 Task: Search one way flight ticket for 3 adults, 3 children in premium economy from Grand Rapids: Gerald R. Ford International Airport to Jackson: Jackson Hole Airport on 5-2-2023. Number of bags: 9 checked bags. Price is upto 99000. Outbound departure time preference is 6:30.
Action: Mouse moved to (178, 164)
Screenshot: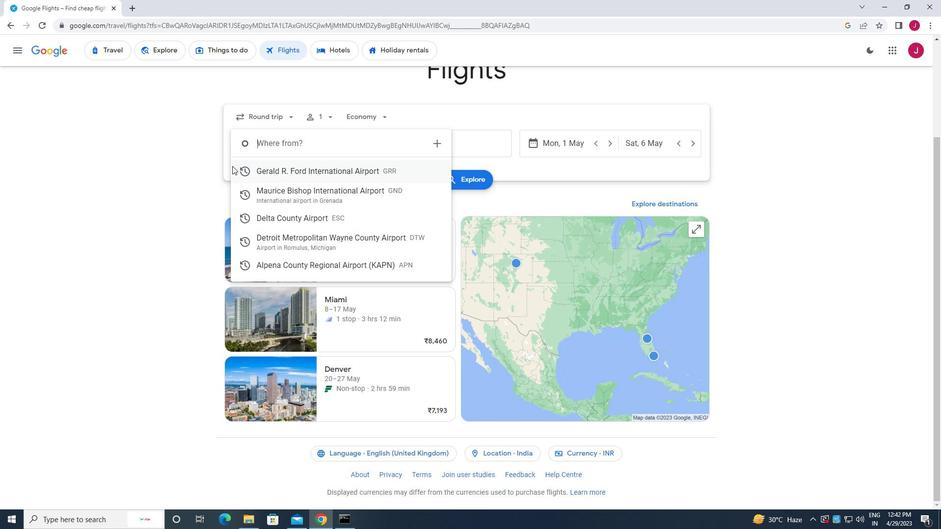 
Action: Mouse pressed left at (178, 164)
Screenshot: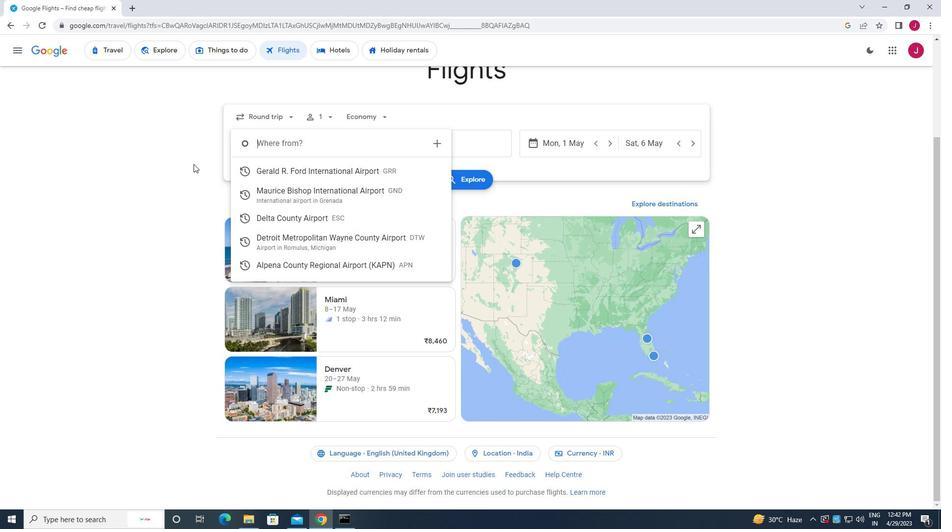 
Action: Mouse moved to (272, 114)
Screenshot: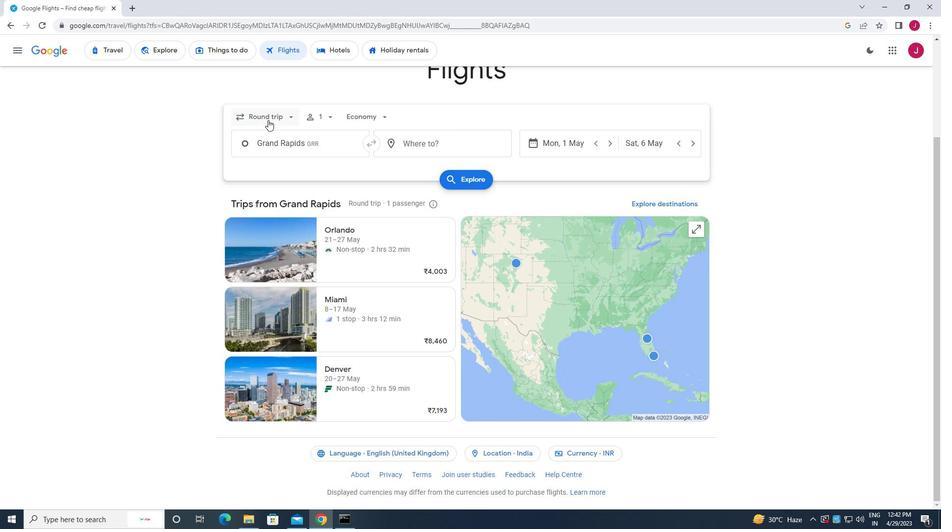 
Action: Mouse pressed left at (272, 114)
Screenshot: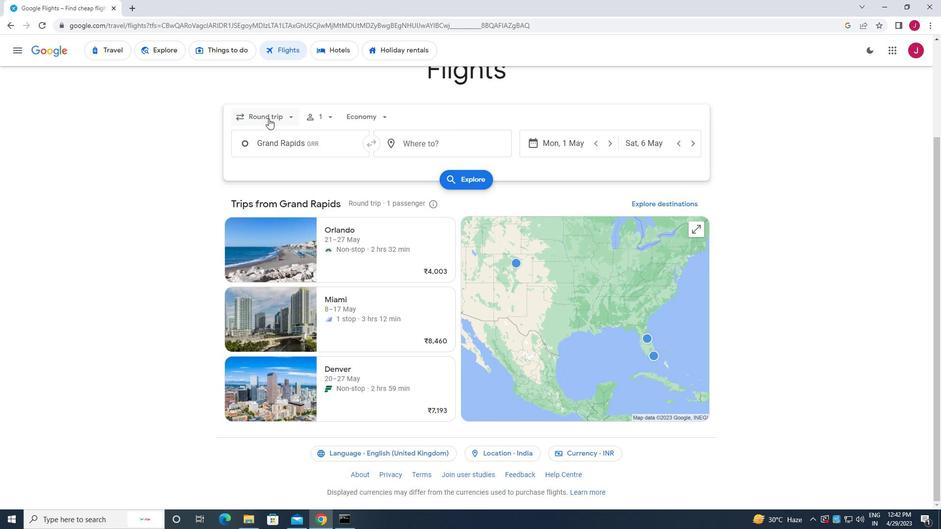 
Action: Mouse moved to (289, 160)
Screenshot: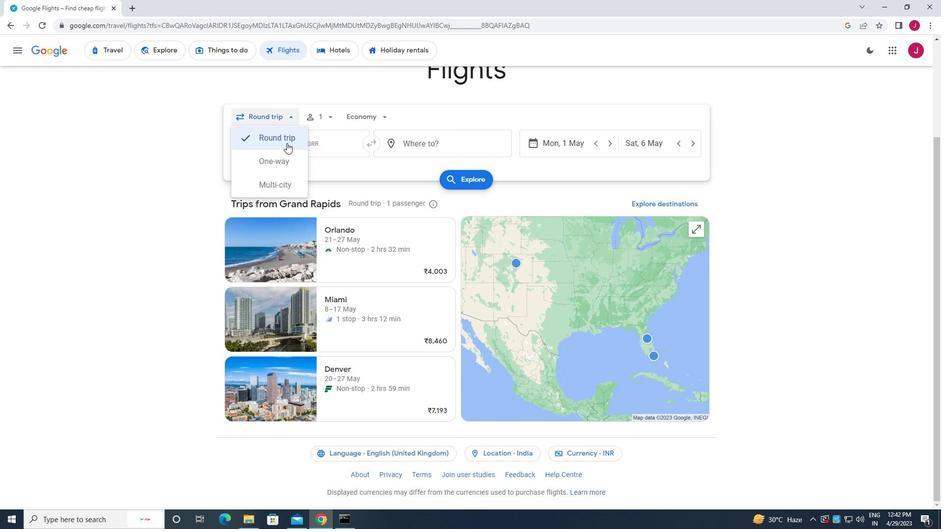 
Action: Mouse pressed left at (289, 160)
Screenshot: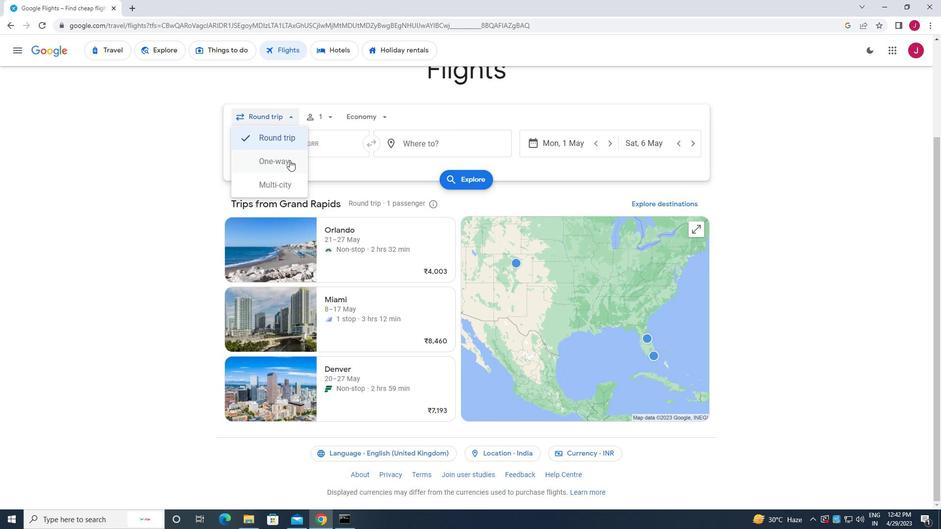 
Action: Mouse moved to (322, 115)
Screenshot: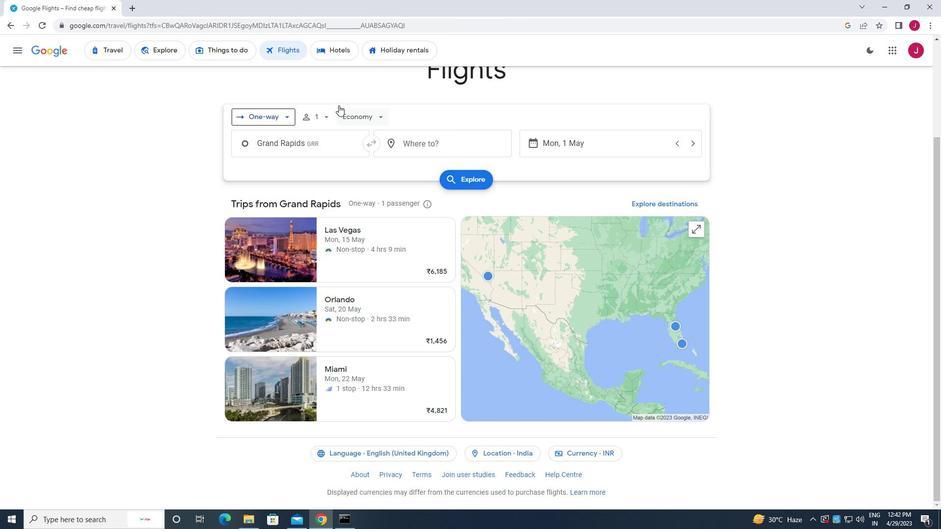 
Action: Mouse pressed left at (322, 115)
Screenshot: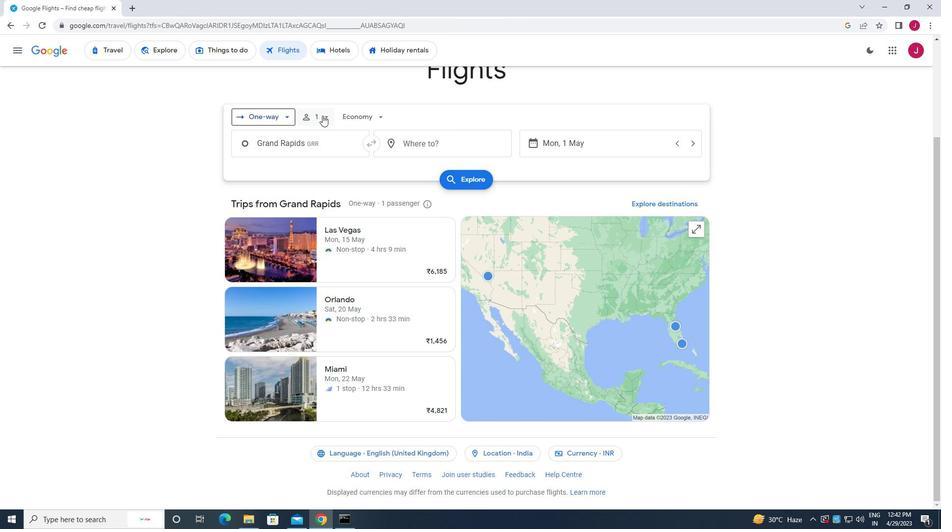 
Action: Mouse moved to (403, 140)
Screenshot: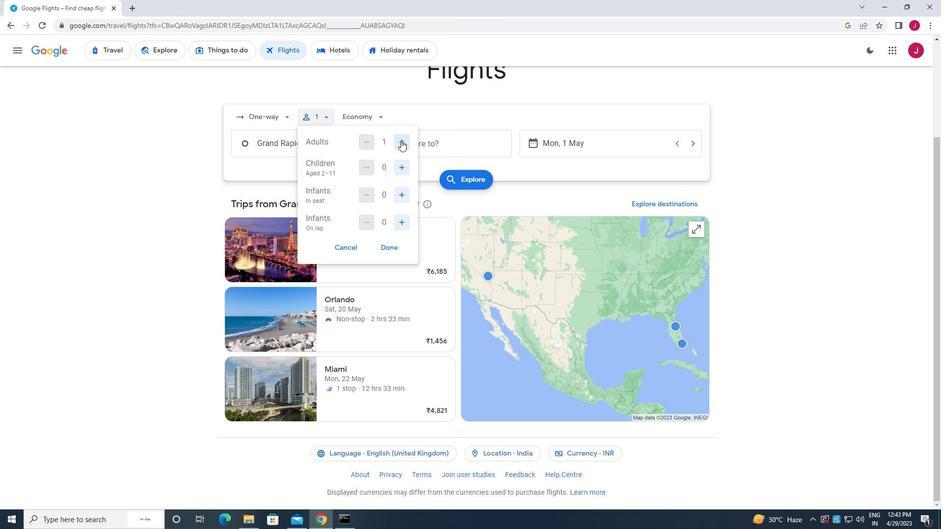
Action: Mouse pressed left at (403, 140)
Screenshot: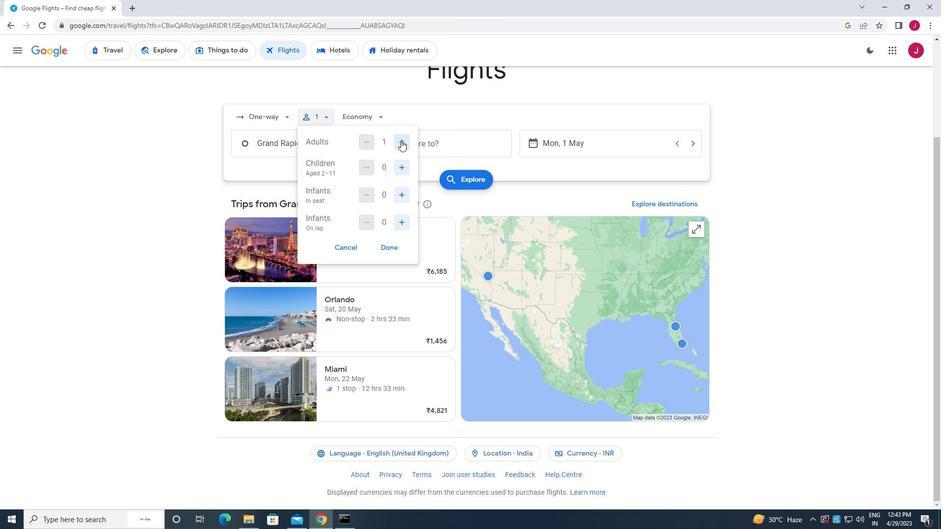 
Action: Mouse moved to (403, 140)
Screenshot: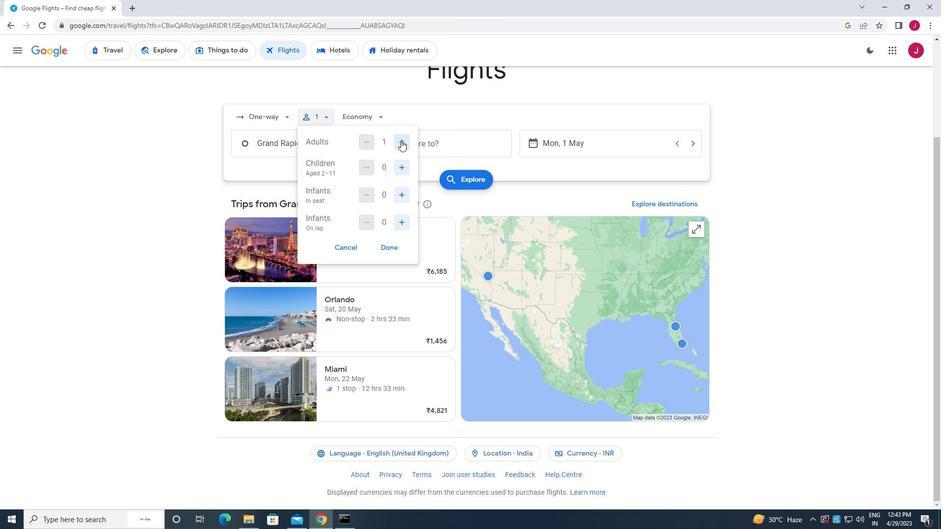 
Action: Mouse pressed left at (403, 140)
Screenshot: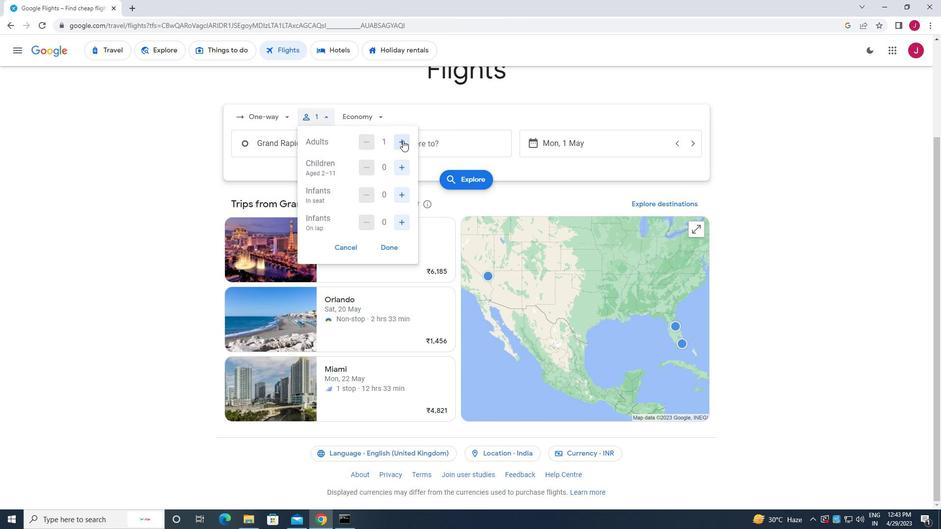 
Action: Mouse moved to (404, 169)
Screenshot: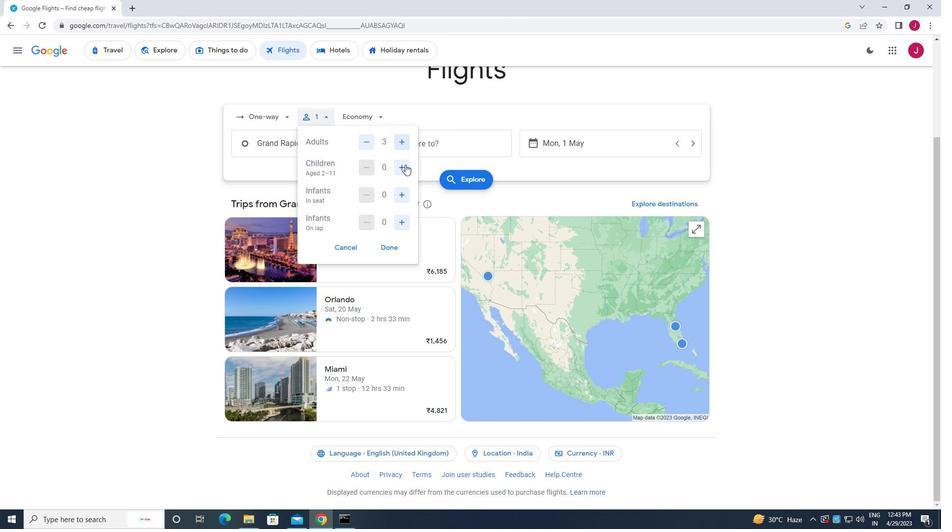 
Action: Mouse pressed left at (404, 169)
Screenshot: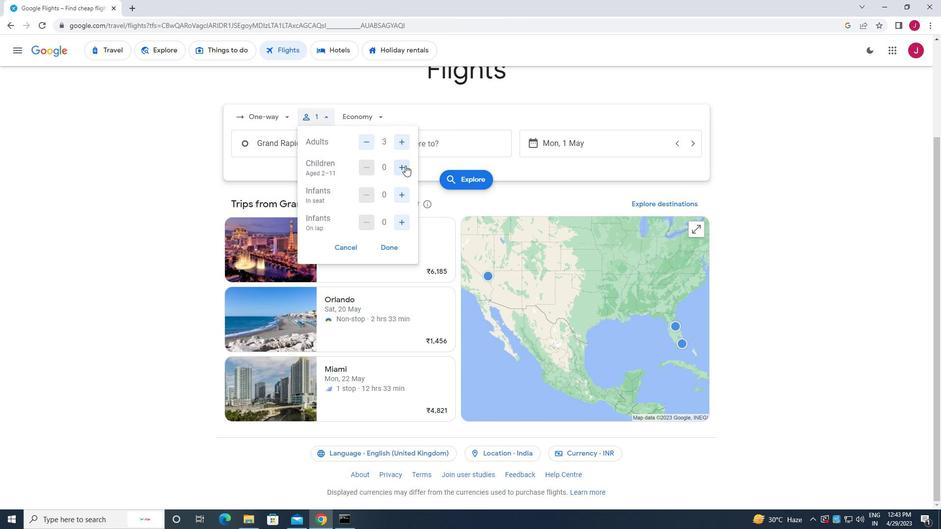 
Action: Mouse pressed left at (404, 169)
Screenshot: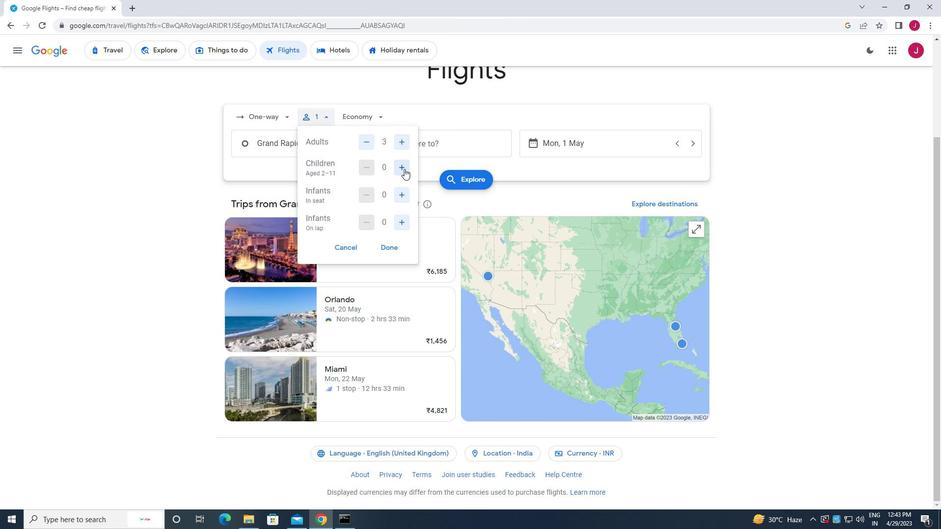 
Action: Mouse pressed left at (404, 169)
Screenshot: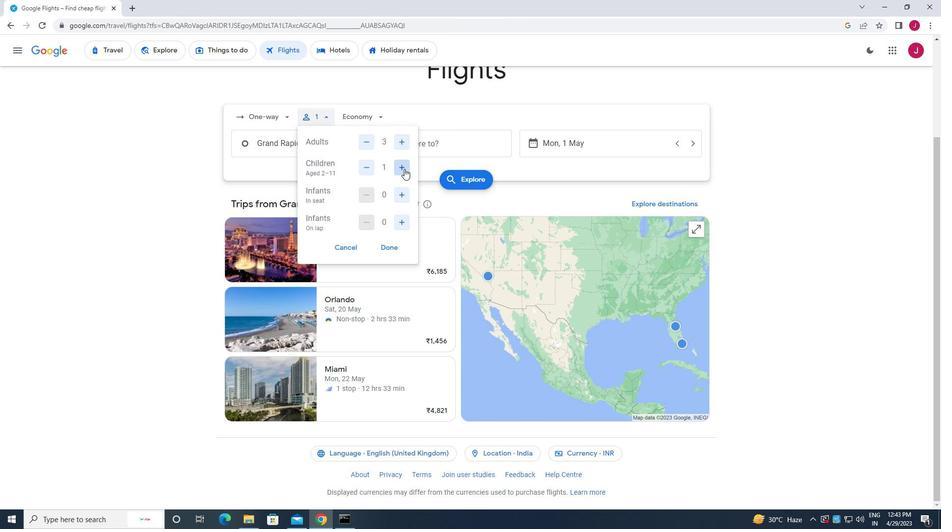 
Action: Mouse moved to (391, 247)
Screenshot: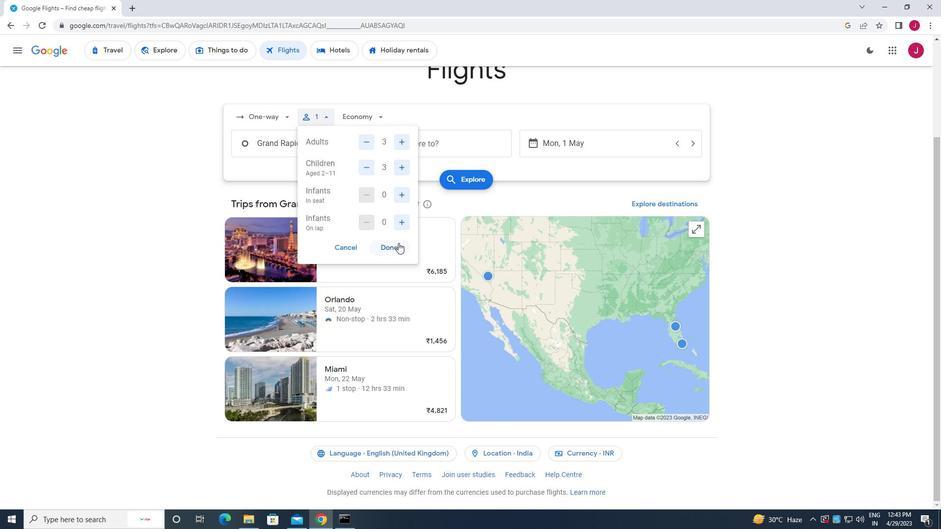
Action: Mouse pressed left at (391, 247)
Screenshot: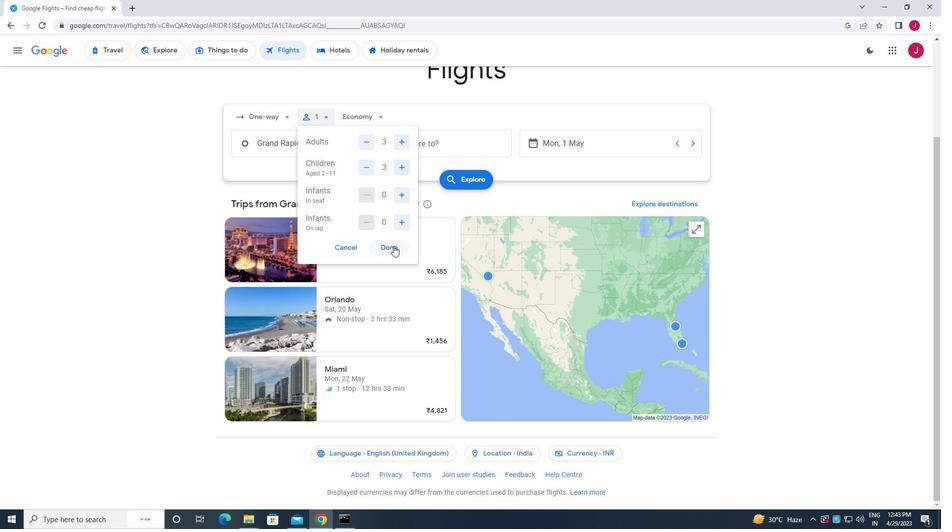 
Action: Mouse moved to (376, 117)
Screenshot: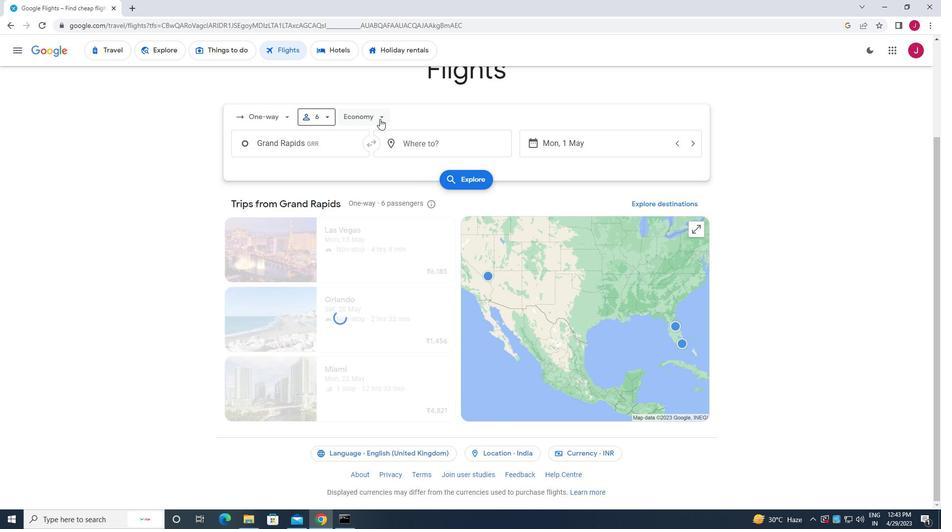 
Action: Mouse pressed left at (376, 117)
Screenshot: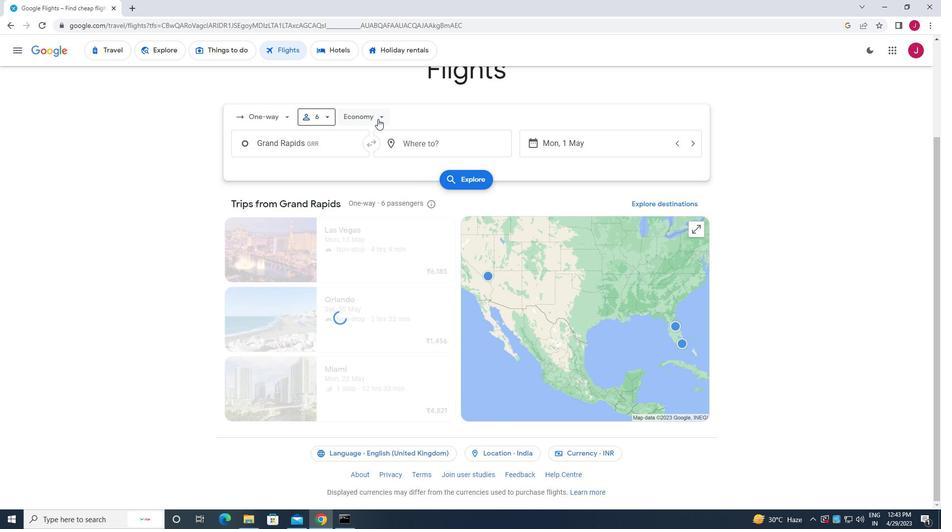 
Action: Mouse moved to (383, 161)
Screenshot: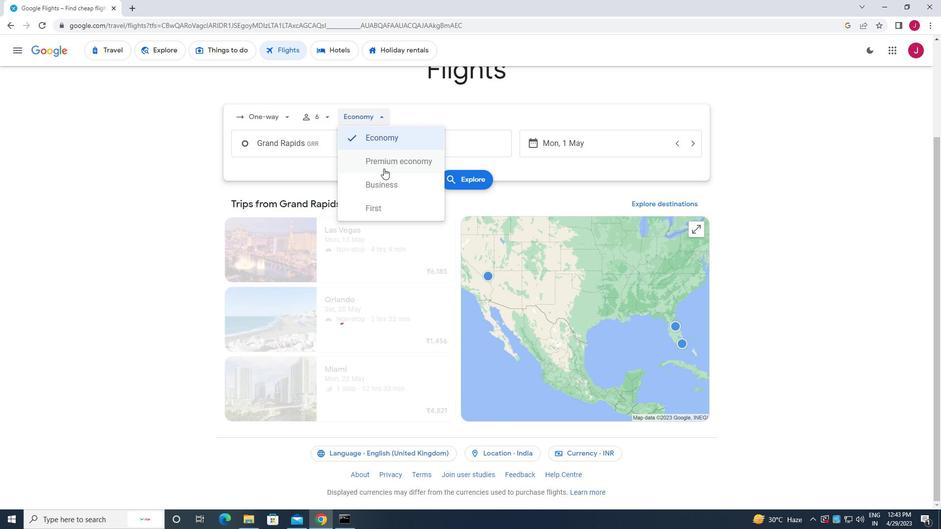 
Action: Mouse pressed left at (383, 161)
Screenshot: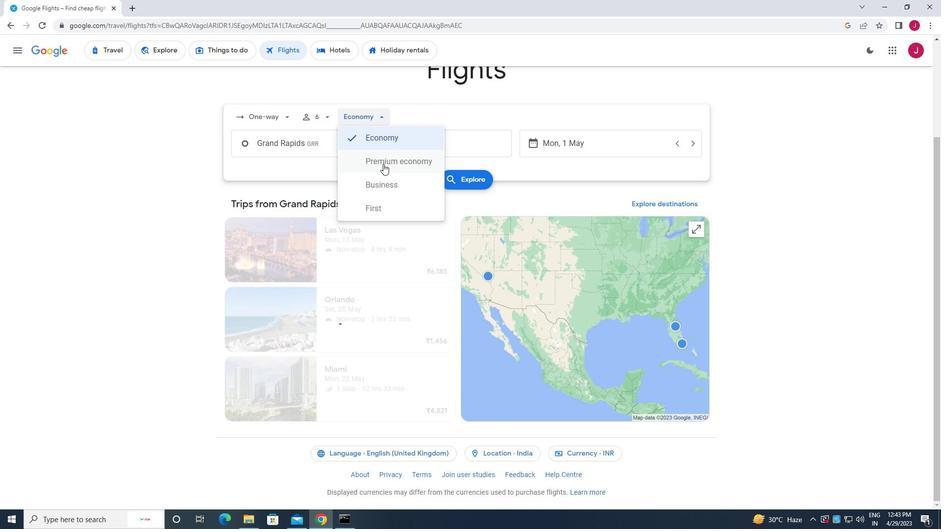 
Action: Mouse moved to (327, 148)
Screenshot: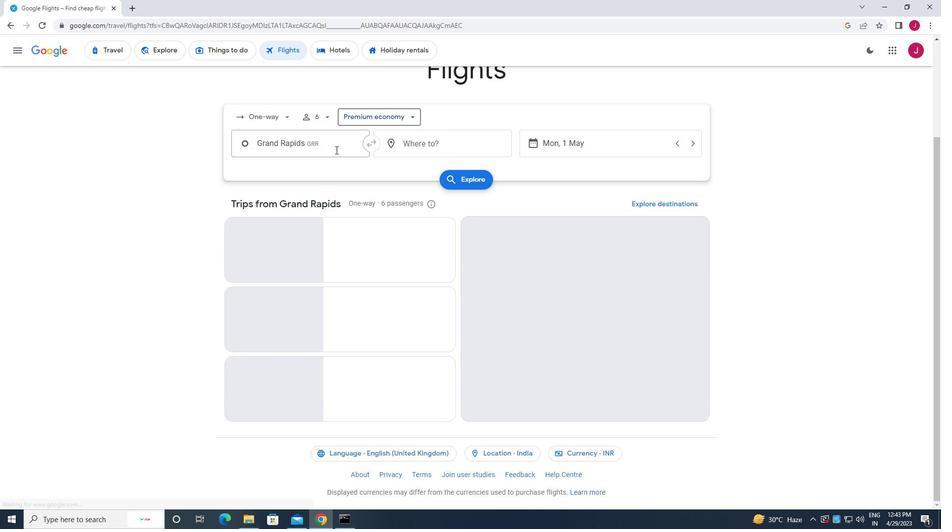 
Action: Mouse pressed left at (327, 148)
Screenshot: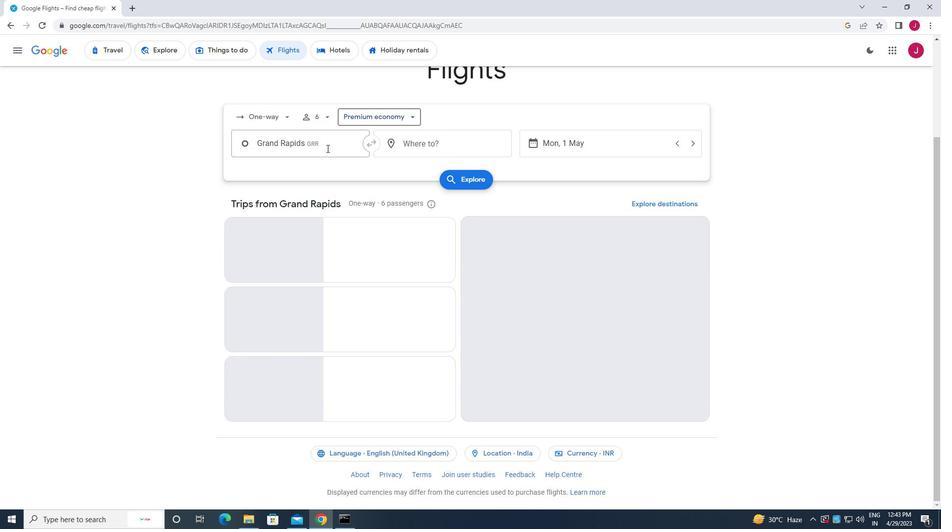 
Action: Key pressed grand<Key.space>ra
Screenshot: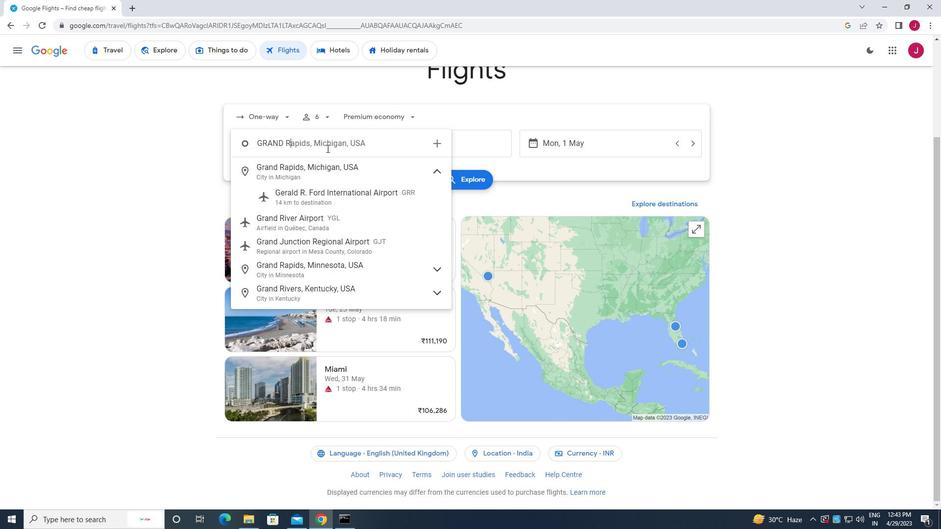 
Action: Mouse moved to (348, 194)
Screenshot: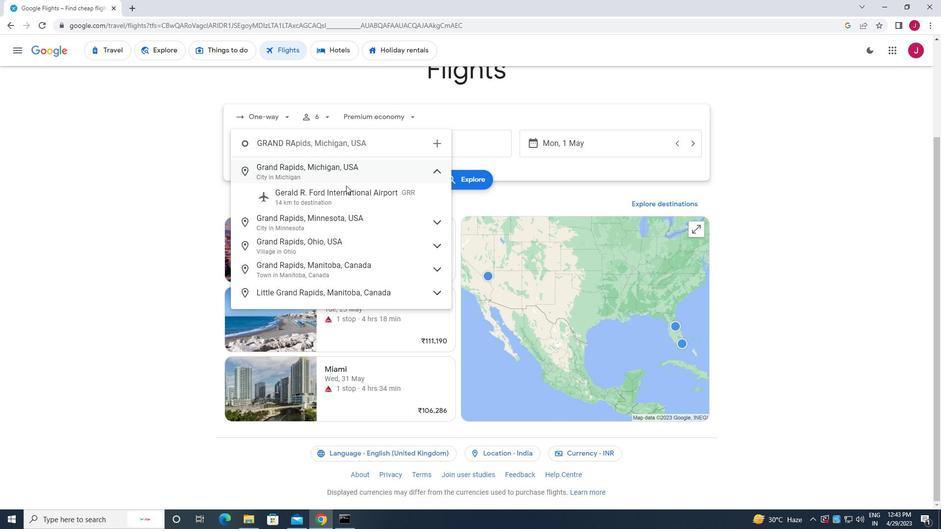 
Action: Mouse pressed left at (348, 194)
Screenshot: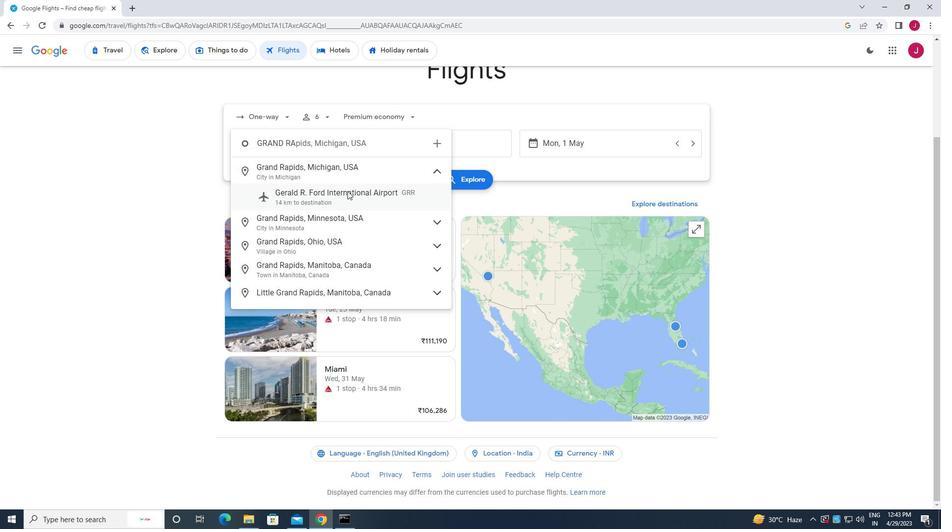 
Action: Mouse moved to (428, 144)
Screenshot: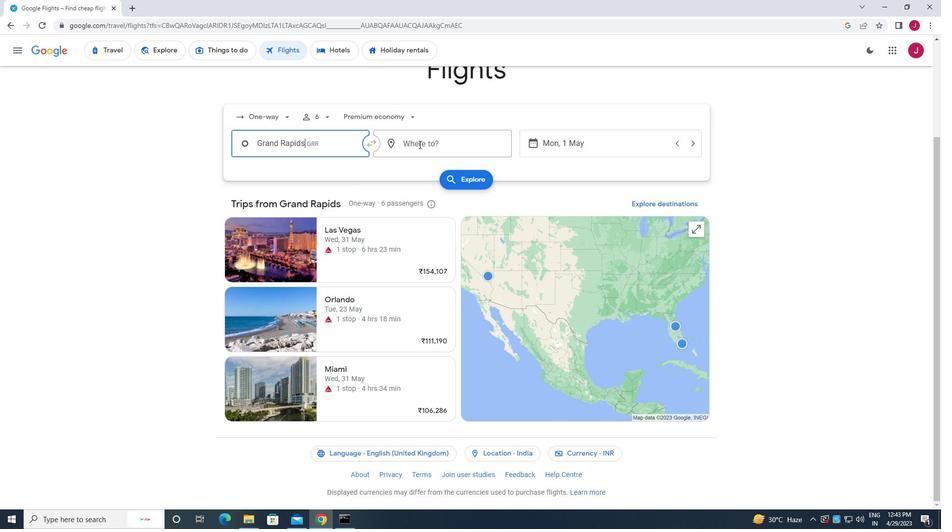 
Action: Mouse pressed left at (428, 144)
Screenshot: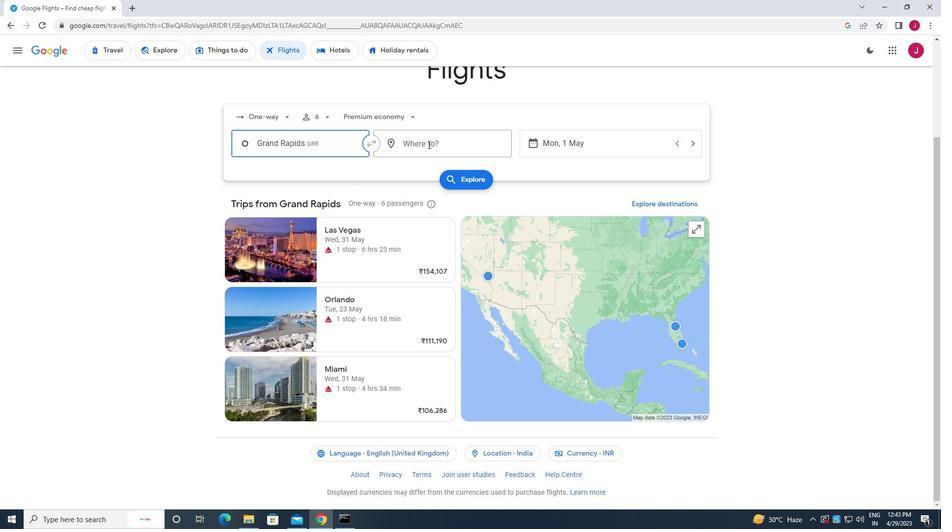 
Action: Key pressed jackson<Key.space>h
Screenshot: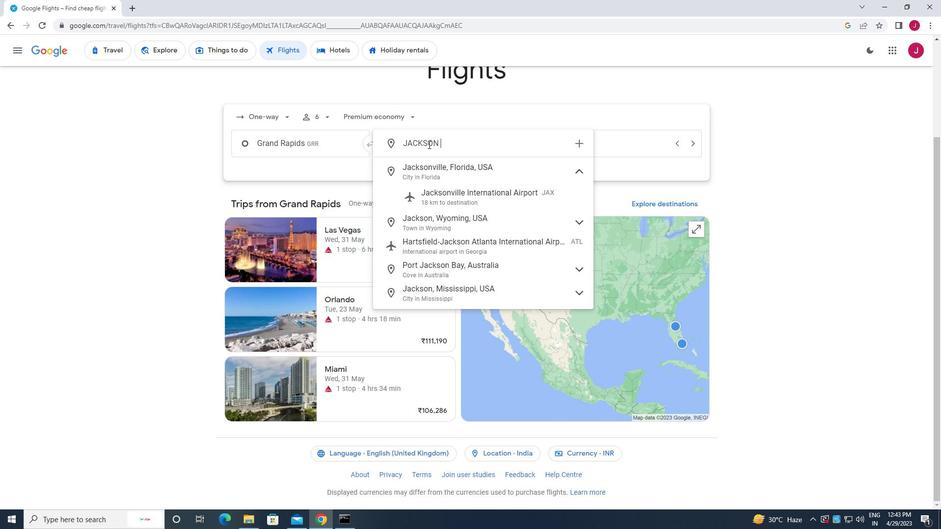 
Action: Mouse moved to (439, 191)
Screenshot: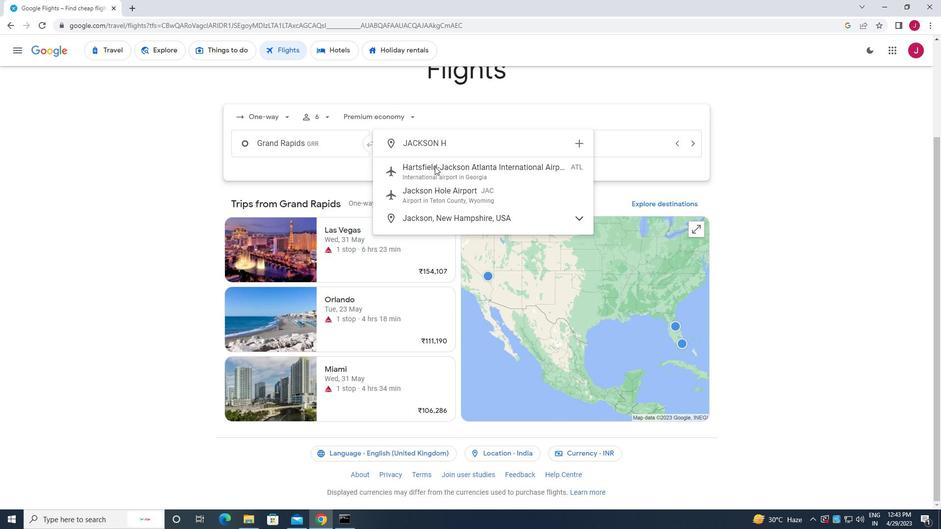 
Action: Mouse pressed left at (439, 191)
Screenshot: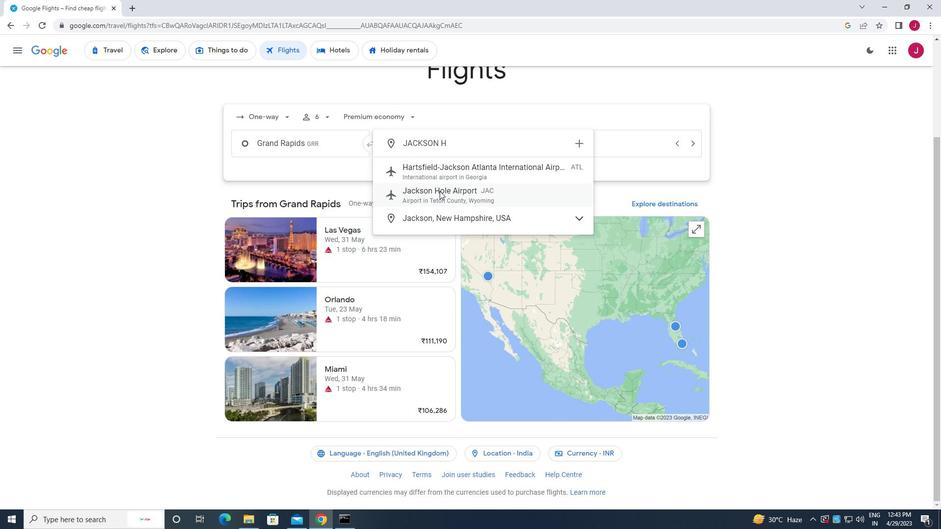 
Action: Mouse moved to (580, 145)
Screenshot: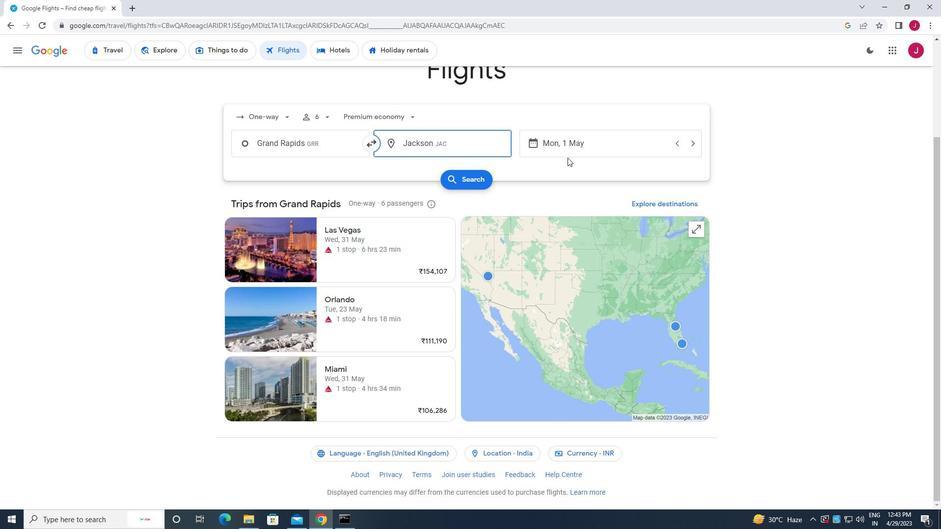 
Action: Mouse pressed left at (580, 145)
Screenshot: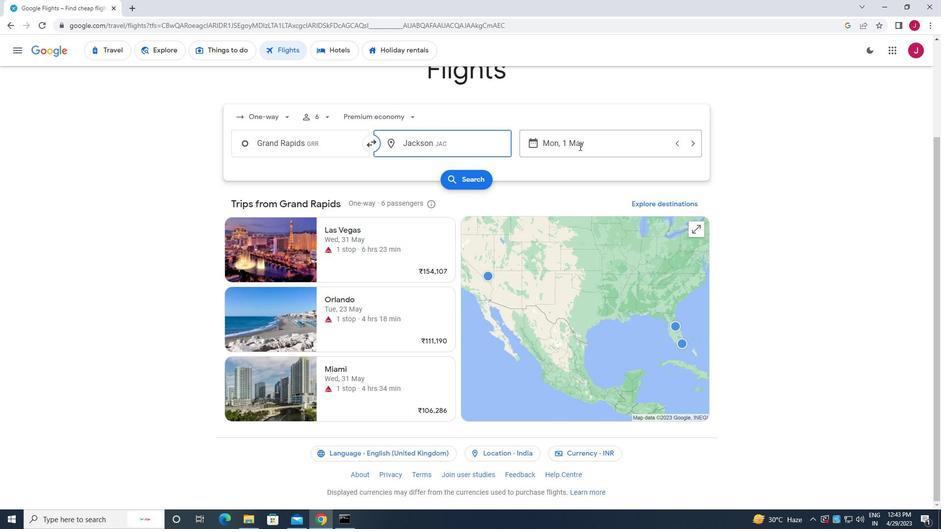 
Action: Mouse moved to (592, 221)
Screenshot: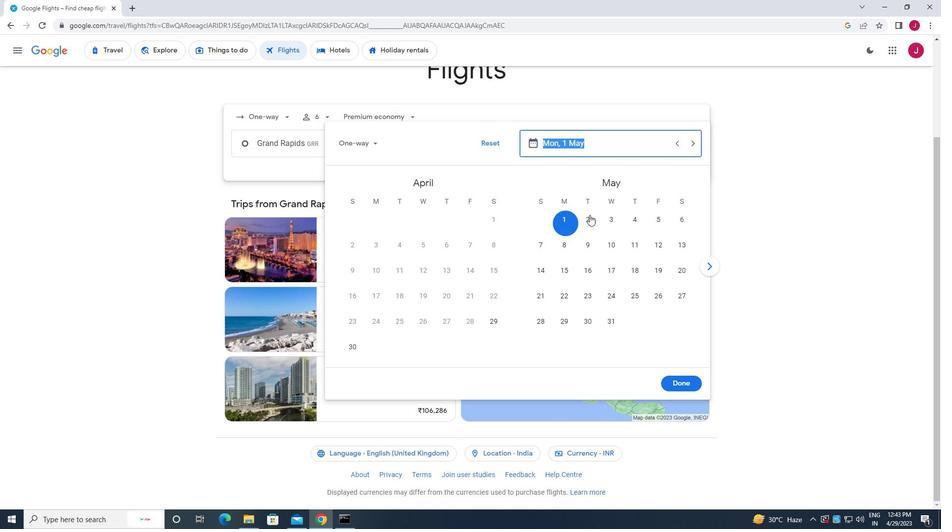 
Action: Mouse pressed left at (592, 221)
Screenshot: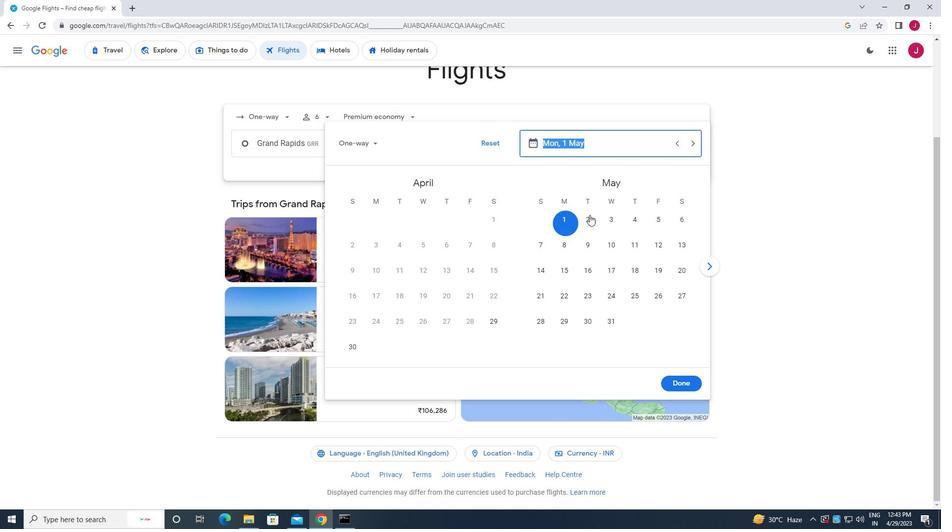 
Action: Mouse moved to (673, 381)
Screenshot: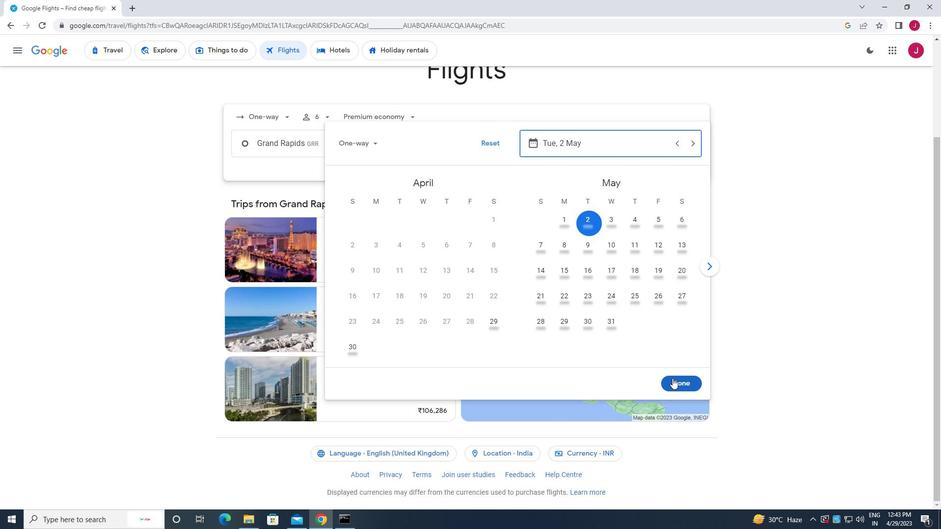 
Action: Mouse pressed left at (673, 381)
Screenshot: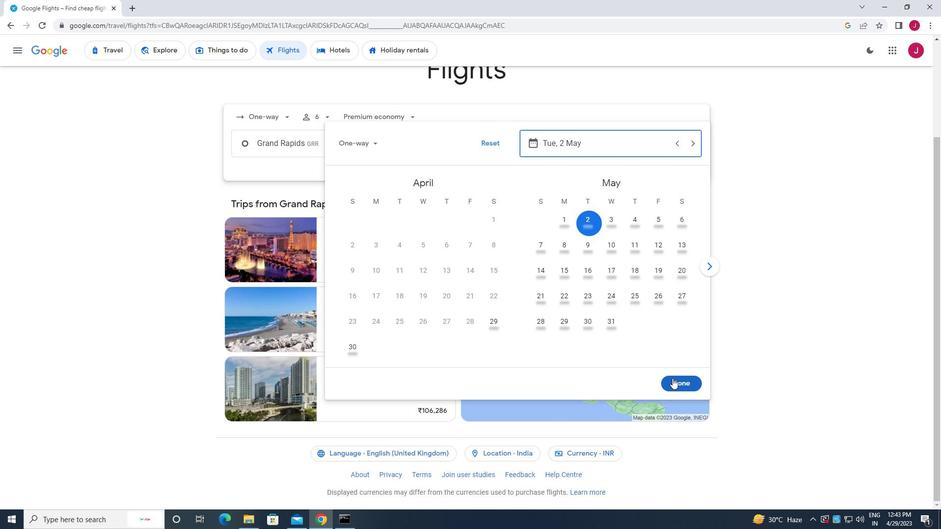 
Action: Mouse moved to (470, 179)
Screenshot: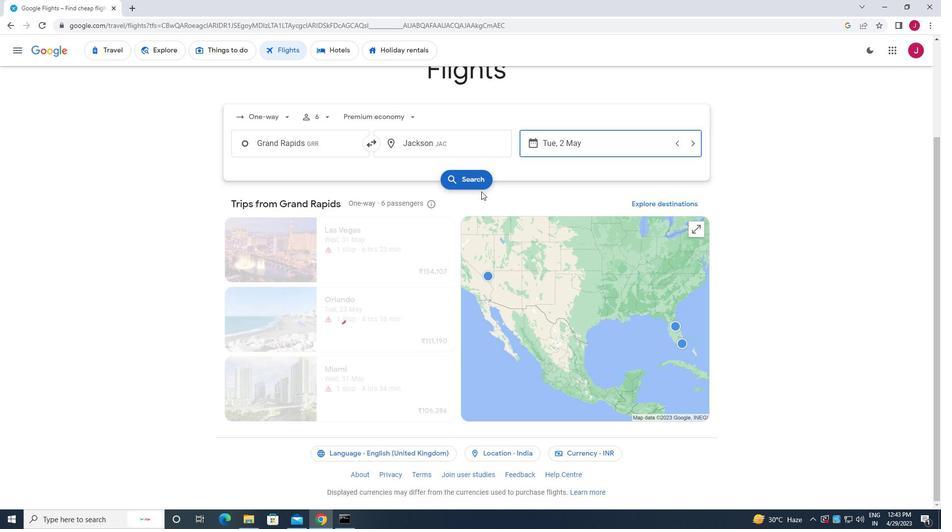 
Action: Mouse pressed left at (470, 179)
Screenshot: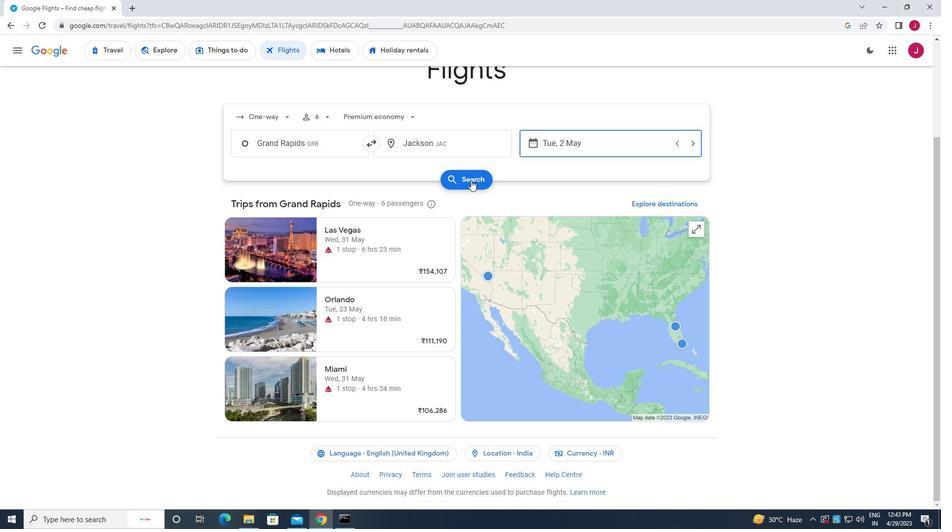 
Action: Mouse moved to (247, 137)
Screenshot: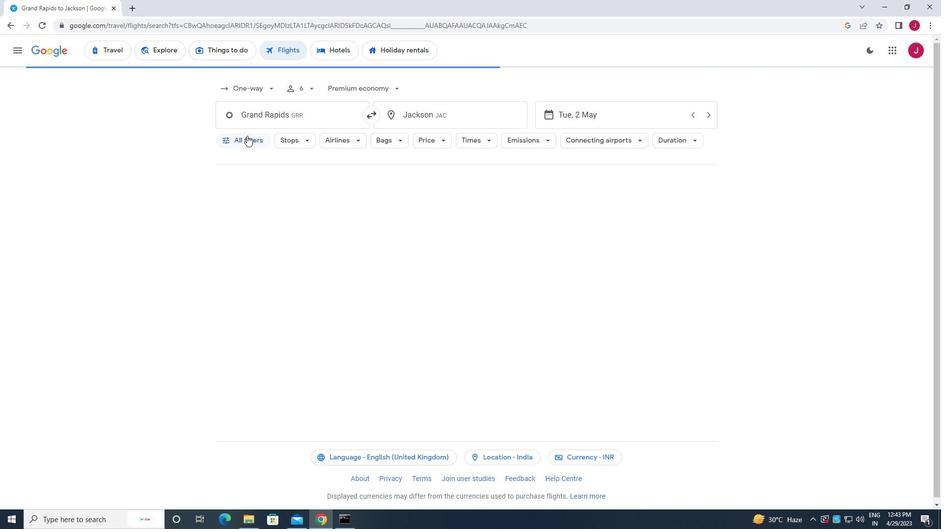 
Action: Mouse pressed left at (247, 137)
Screenshot: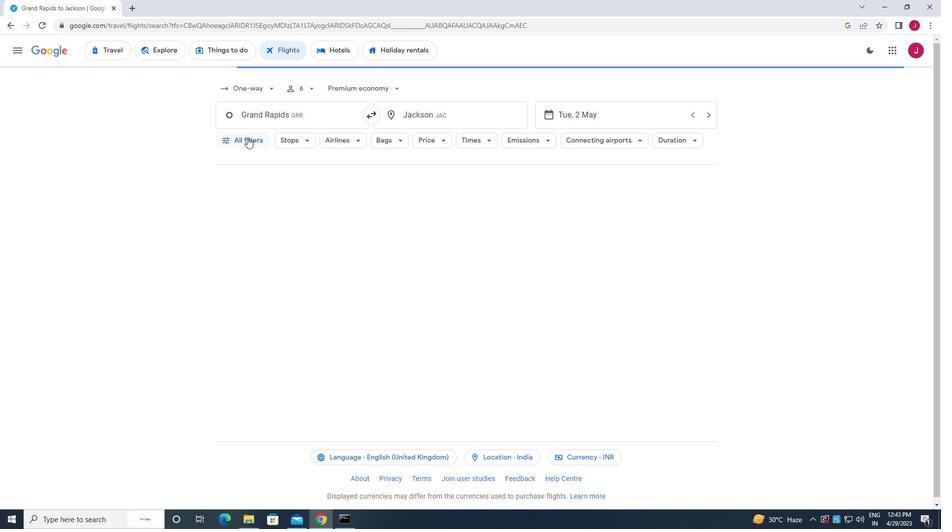 
Action: Mouse moved to (300, 231)
Screenshot: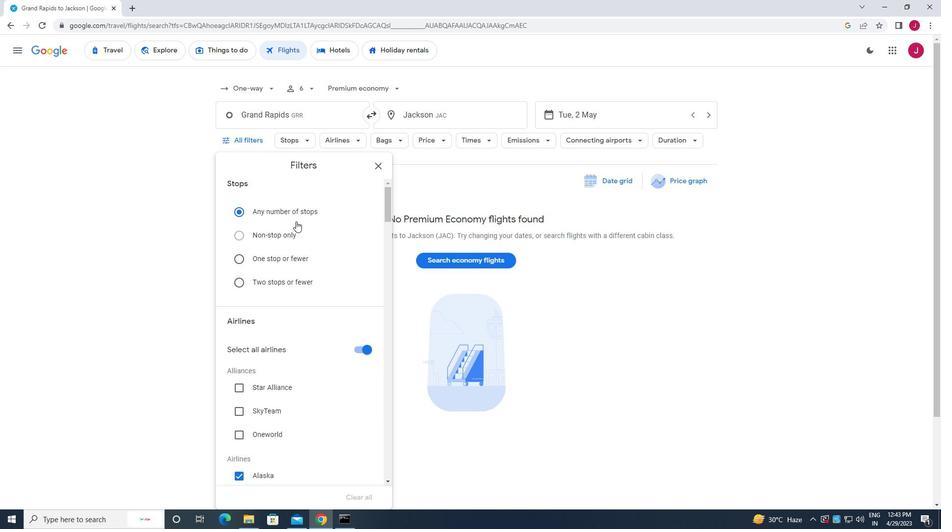 
Action: Mouse scrolled (300, 231) with delta (0, 0)
Screenshot: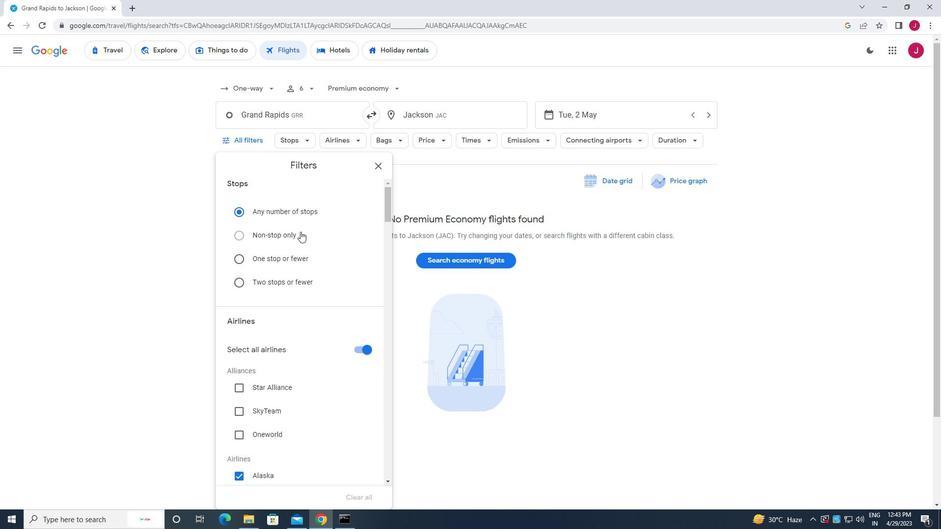 
Action: Mouse moved to (300, 231)
Screenshot: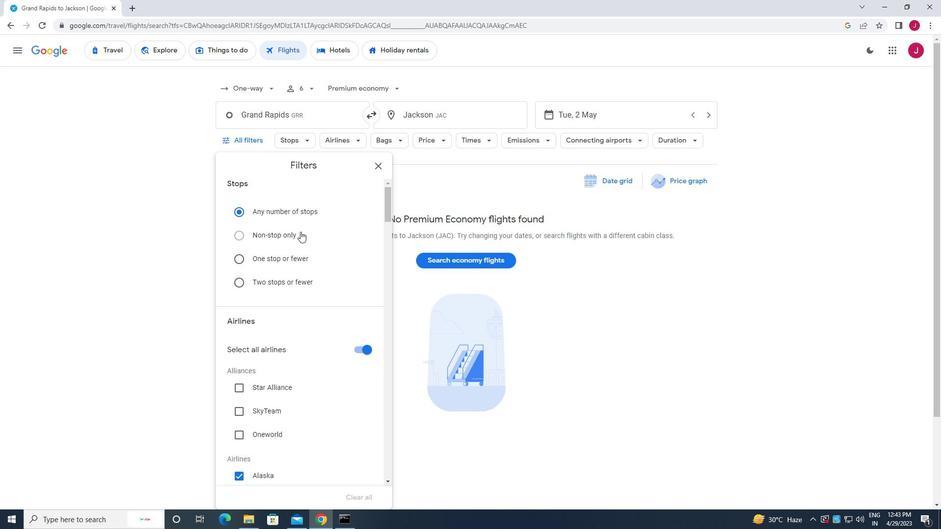 
Action: Mouse scrolled (300, 231) with delta (0, 0)
Screenshot: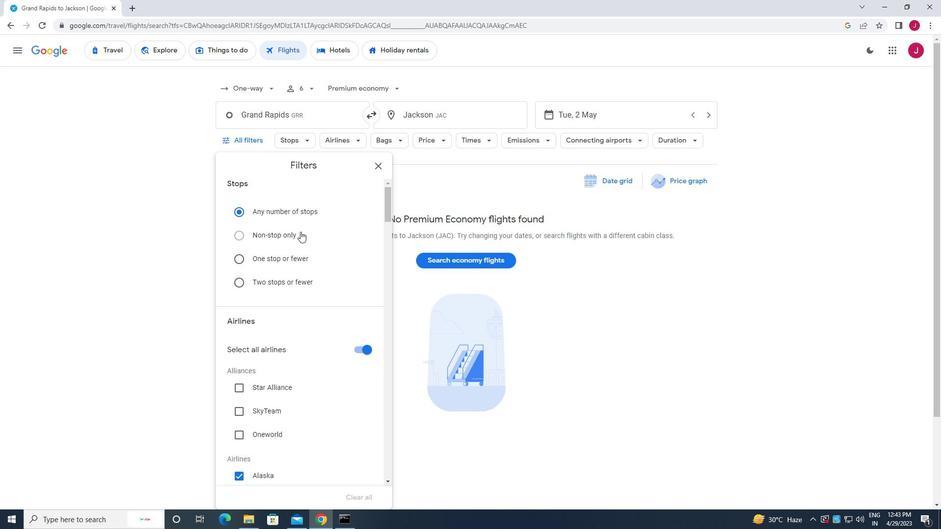 
Action: Mouse moved to (296, 237)
Screenshot: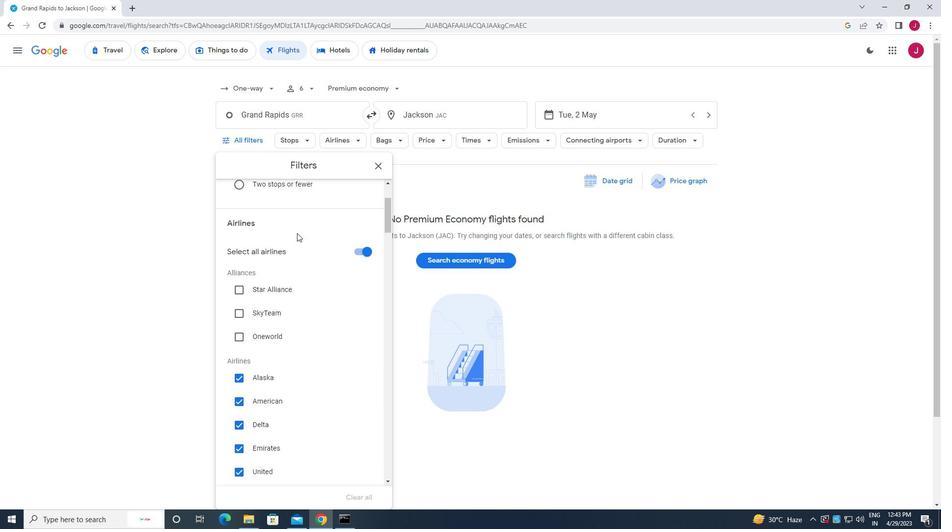 
Action: Mouse scrolled (296, 237) with delta (0, 0)
Screenshot: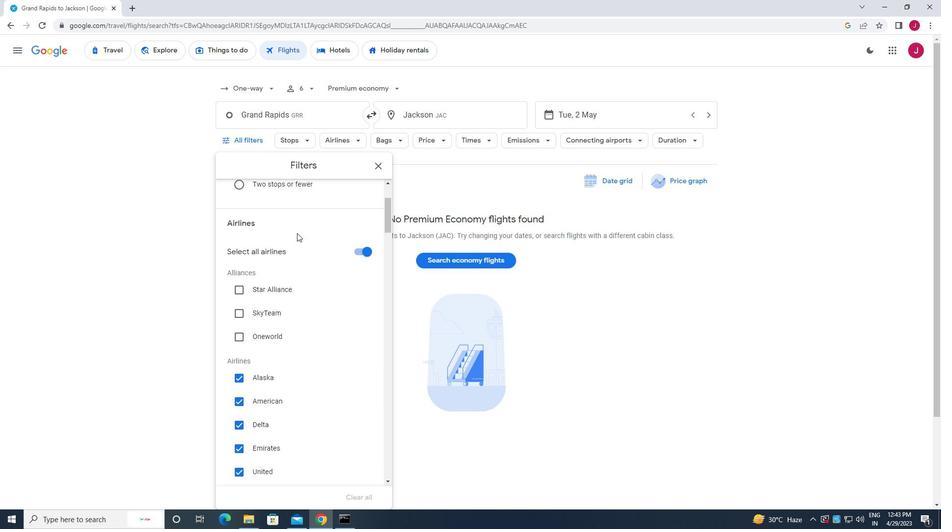 
Action: Mouse moved to (361, 200)
Screenshot: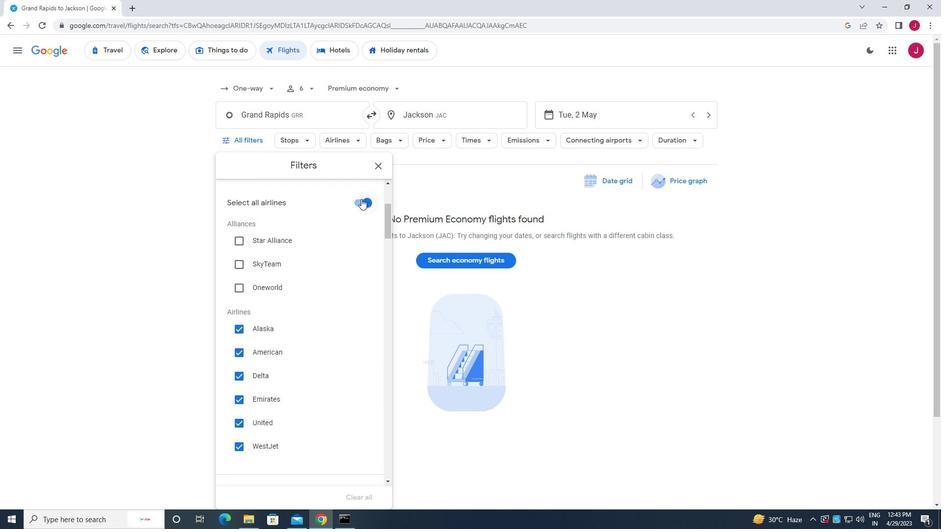 
Action: Mouse pressed left at (361, 200)
Screenshot: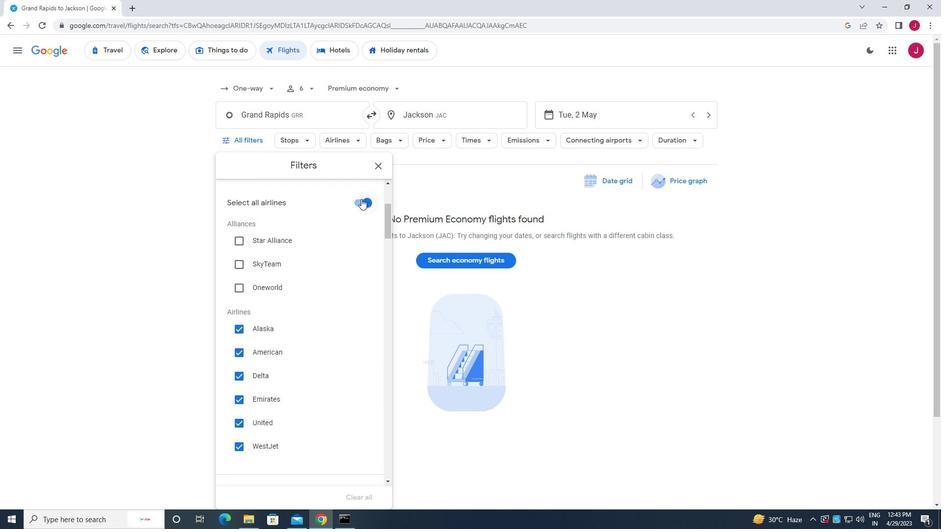 
Action: Mouse moved to (309, 227)
Screenshot: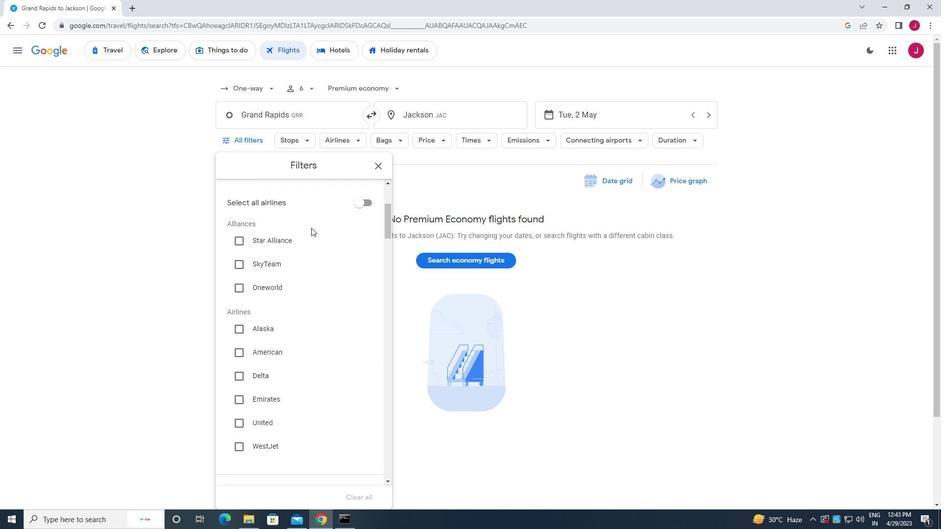 
Action: Mouse scrolled (309, 227) with delta (0, 0)
Screenshot: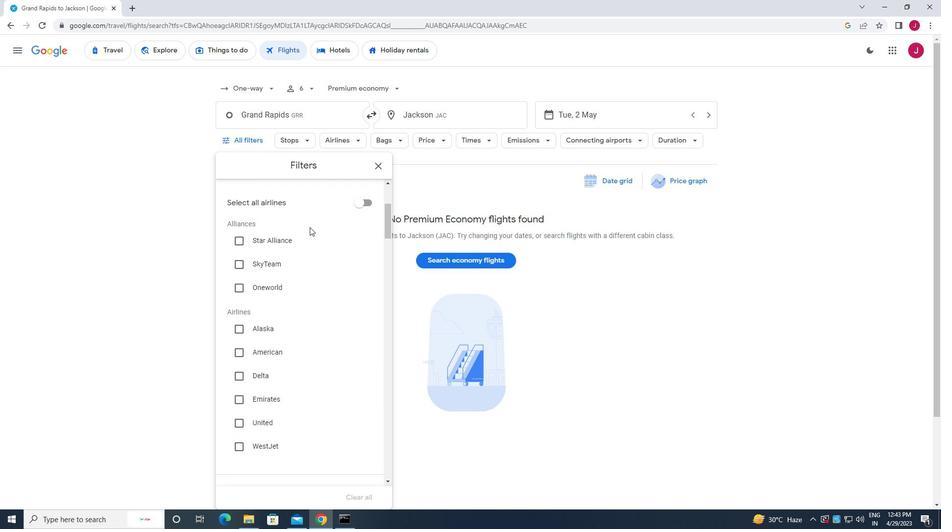 
Action: Mouse scrolled (309, 227) with delta (0, 0)
Screenshot: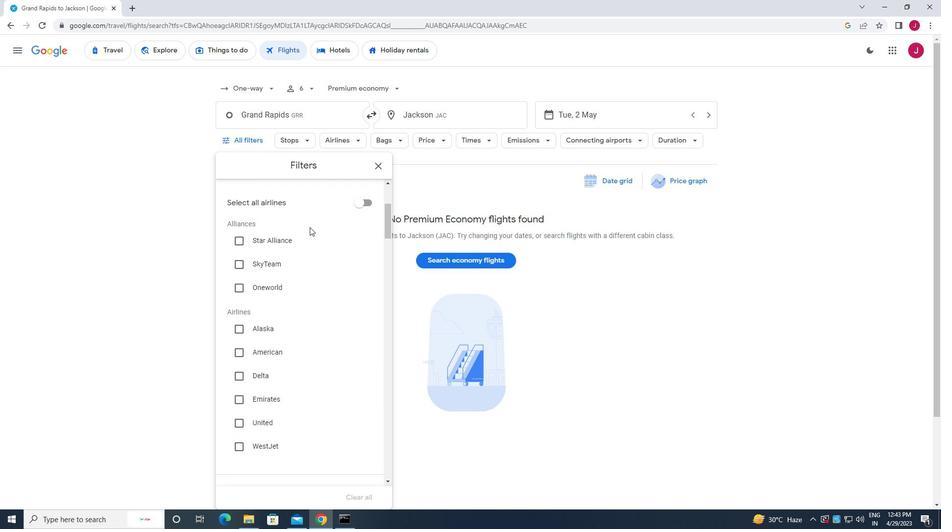 
Action: Mouse scrolled (309, 227) with delta (0, 0)
Screenshot: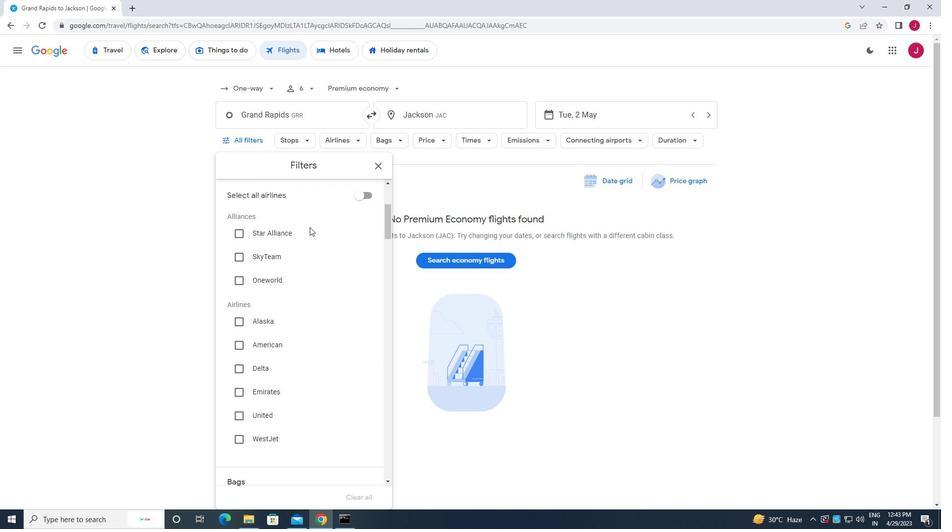 
Action: Mouse moved to (311, 231)
Screenshot: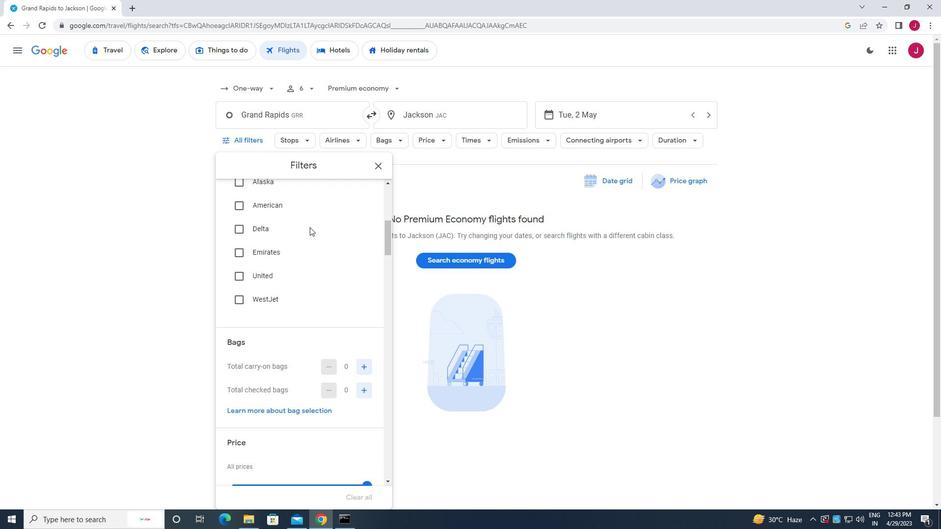 
Action: Mouse scrolled (311, 231) with delta (0, 0)
Screenshot: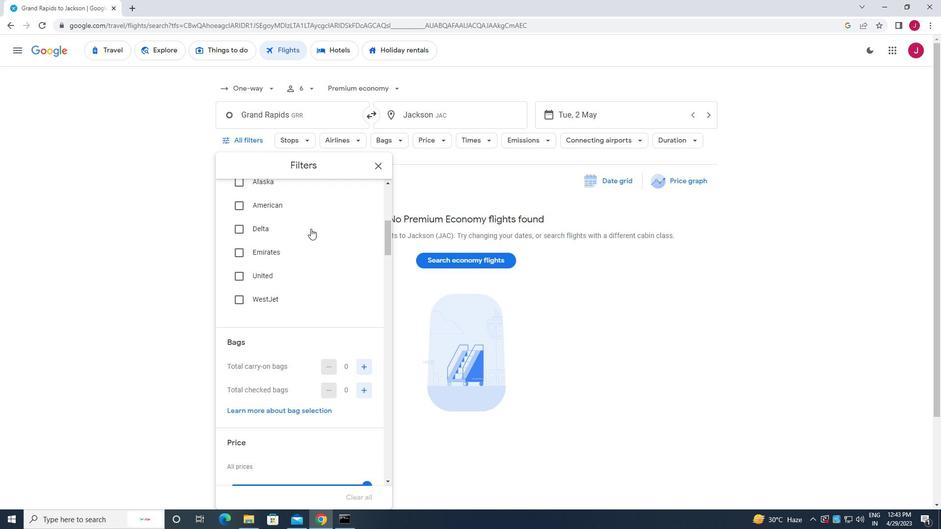 
Action: Mouse moved to (311, 232)
Screenshot: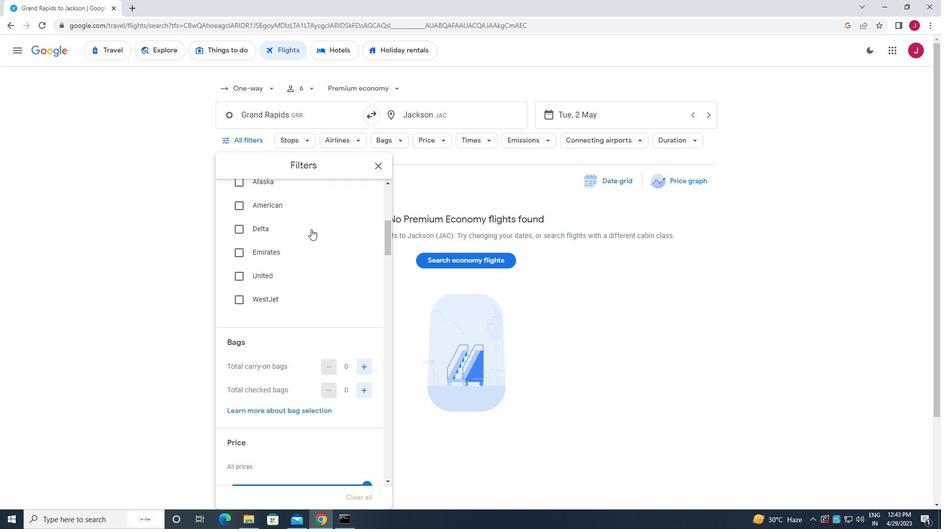 
Action: Mouse scrolled (311, 231) with delta (0, 0)
Screenshot: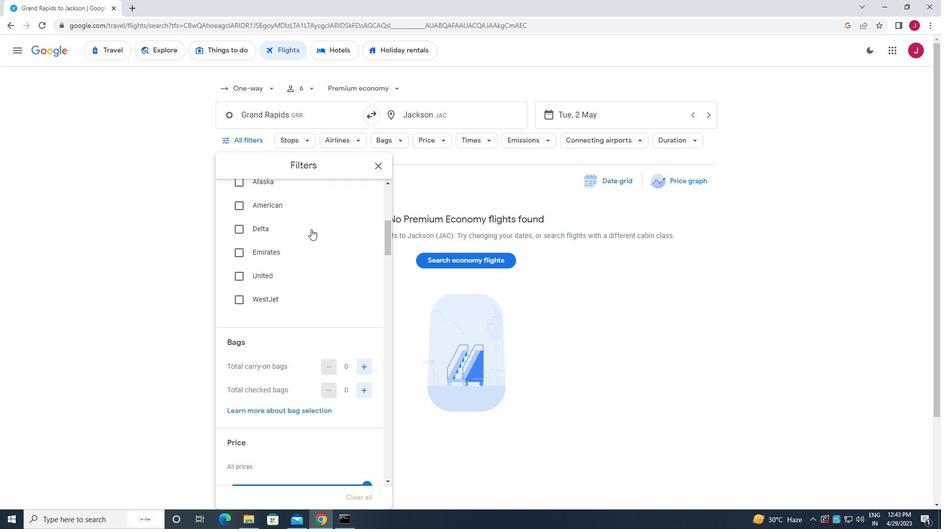 
Action: Mouse moved to (360, 291)
Screenshot: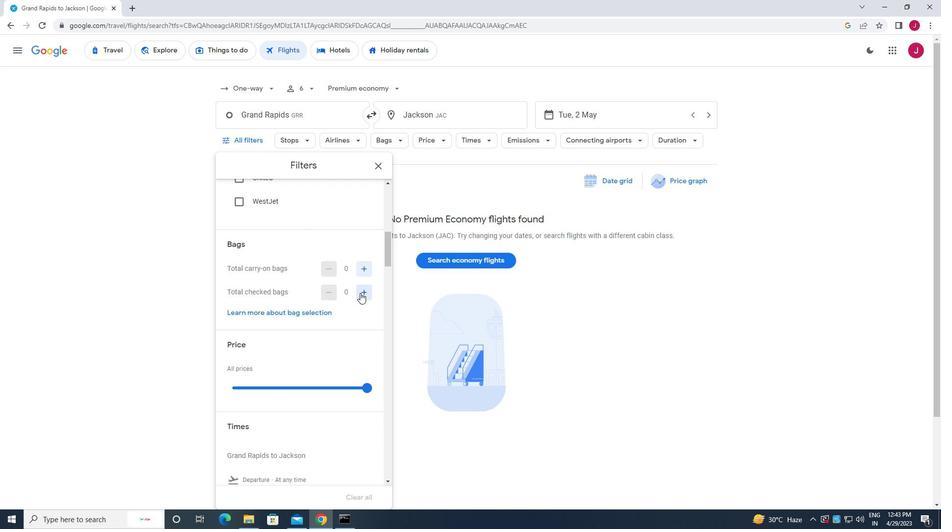 
Action: Mouse pressed left at (360, 291)
Screenshot: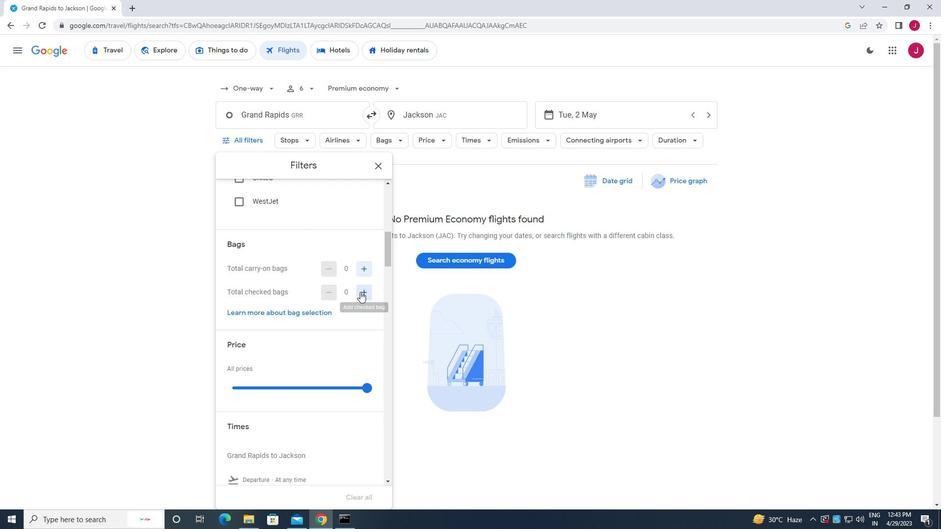 
Action: Mouse pressed left at (360, 291)
Screenshot: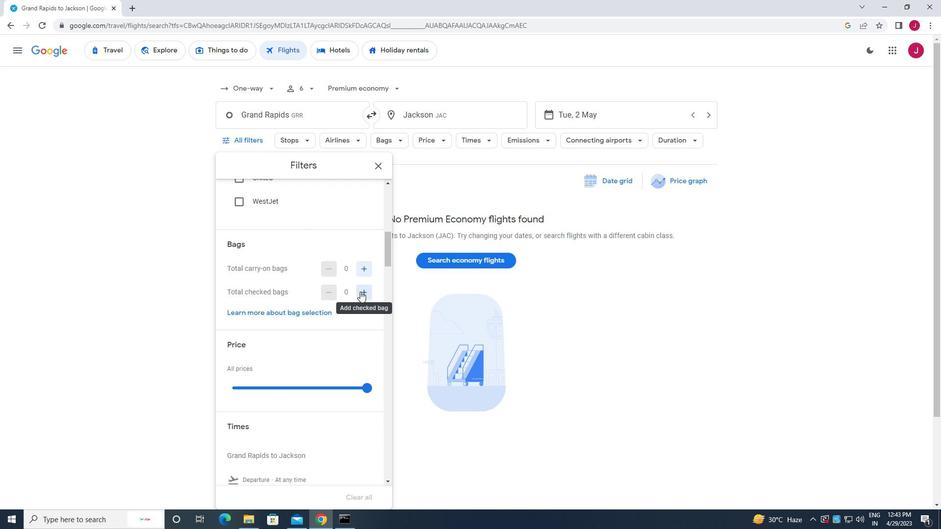 
Action: Mouse pressed left at (360, 291)
Screenshot: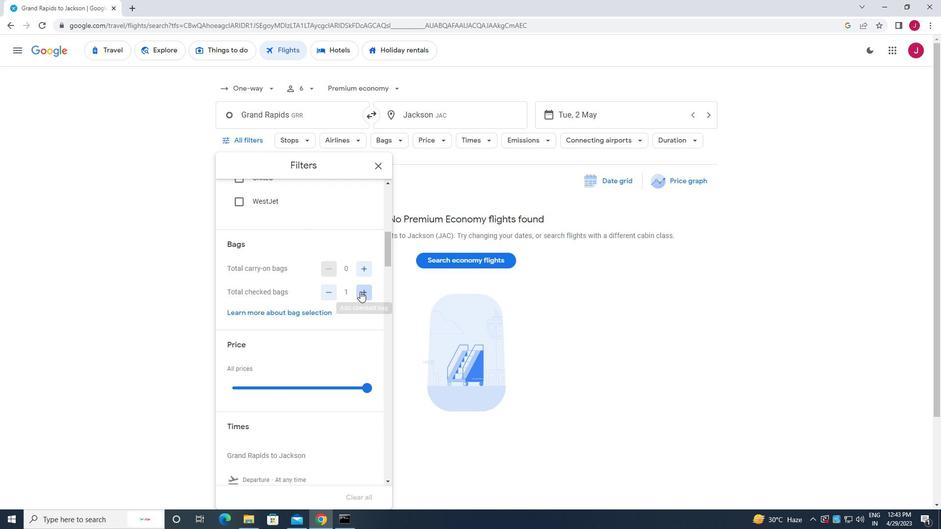 
Action: Mouse pressed left at (360, 291)
Screenshot: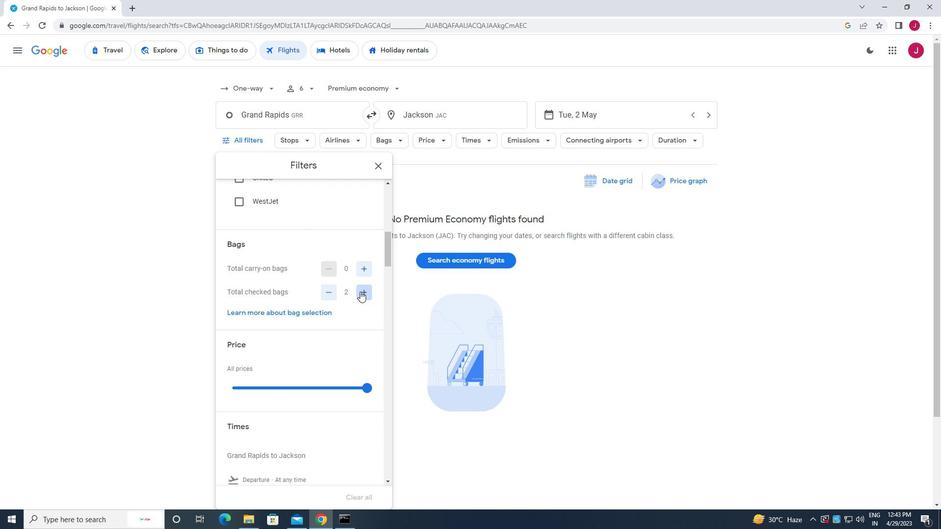 
Action: Mouse pressed left at (360, 291)
Screenshot: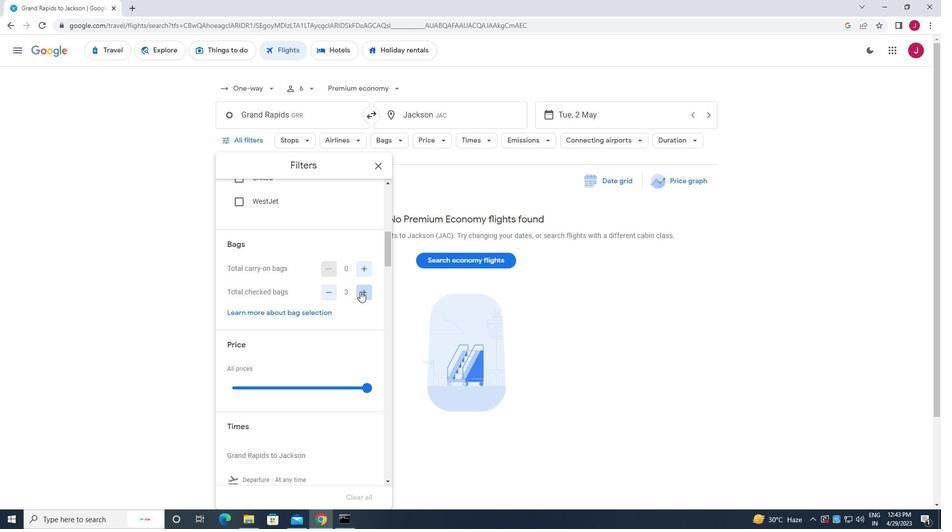 
Action: Mouse pressed left at (360, 291)
Screenshot: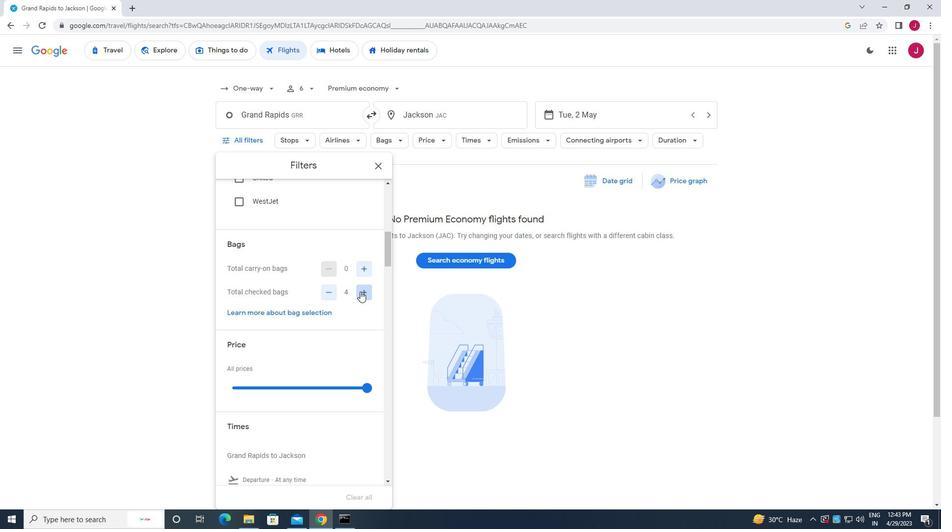 
Action: Mouse pressed left at (360, 291)
Screenshot: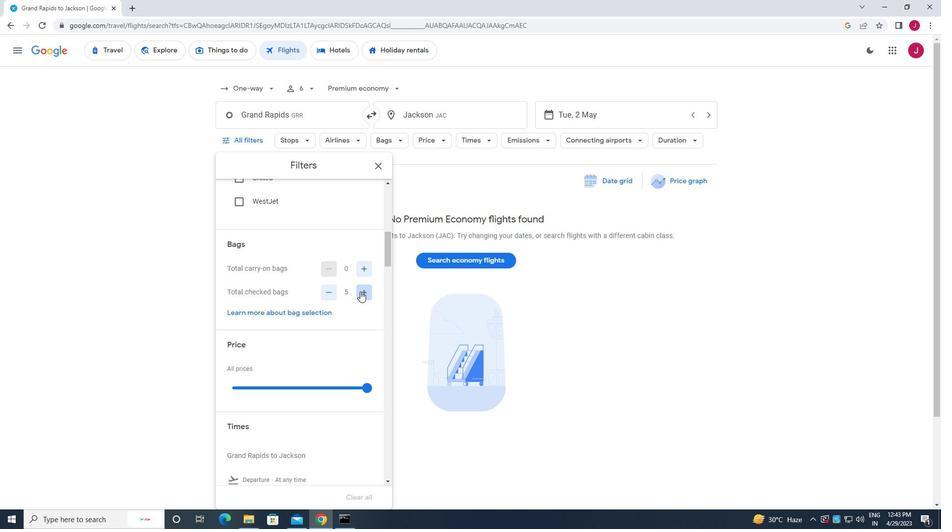 
Action: Mouse pressed left at (360, 291)
Screenshot: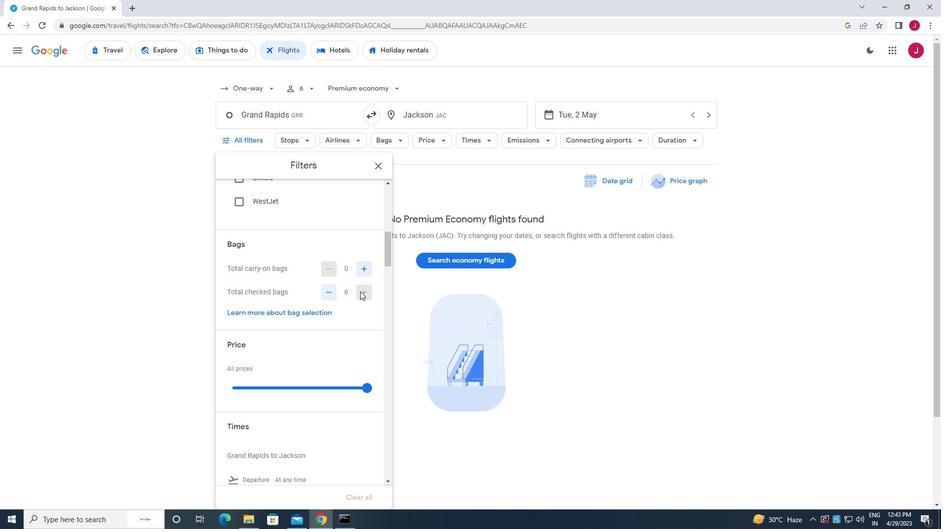 
Action: Mouse moved to (358, 290)
Screenshot: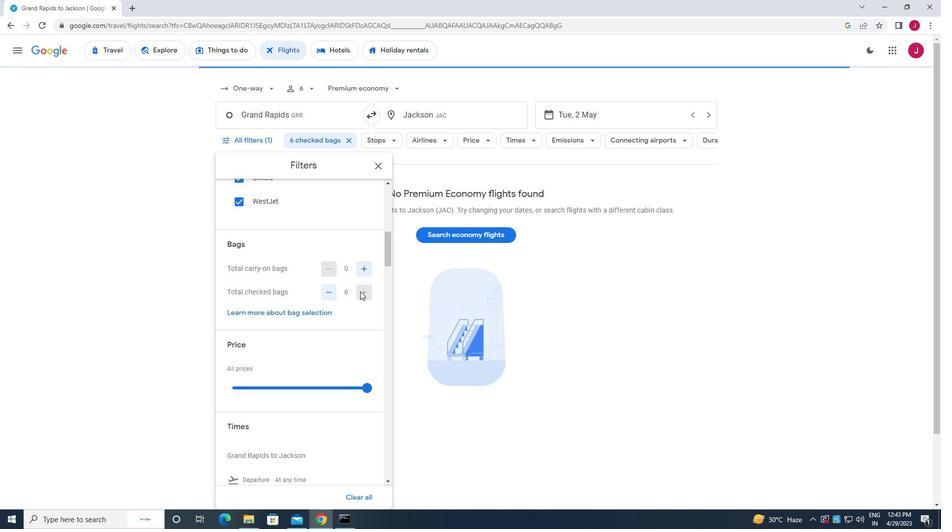
Action: Mouse scrolled (358, 290) with delta (0, 0)
Screenshot: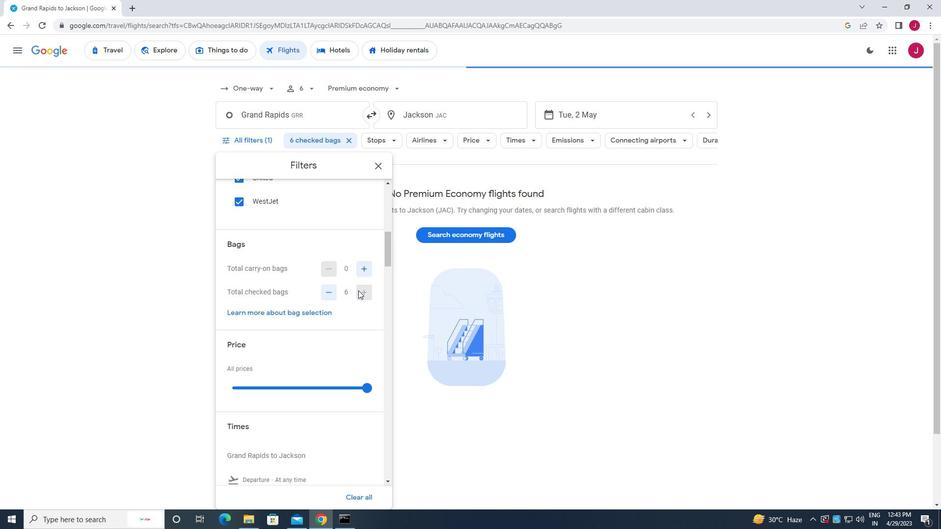 
Action: Mouse scrolled (358, 290) with delta (0, 0)
Screenshot: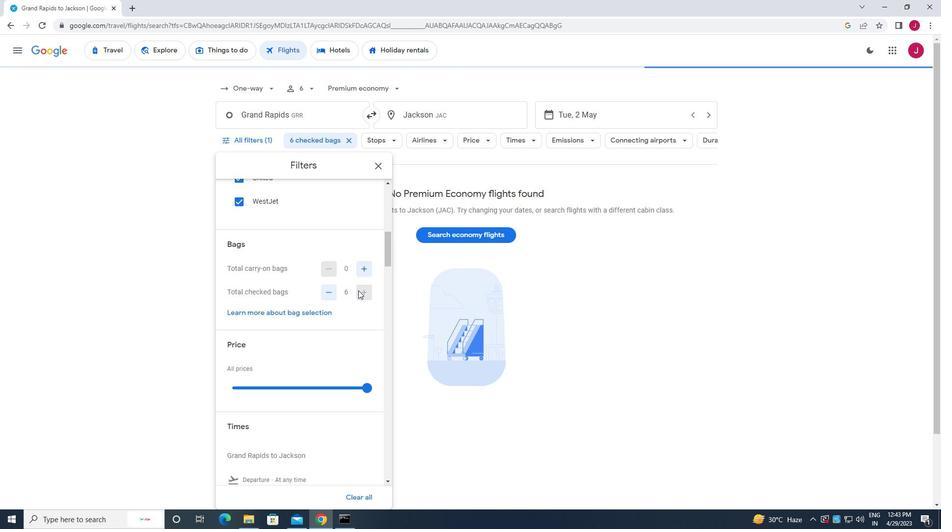 
Action: Mouse moved to (370, 289)
Screenshot: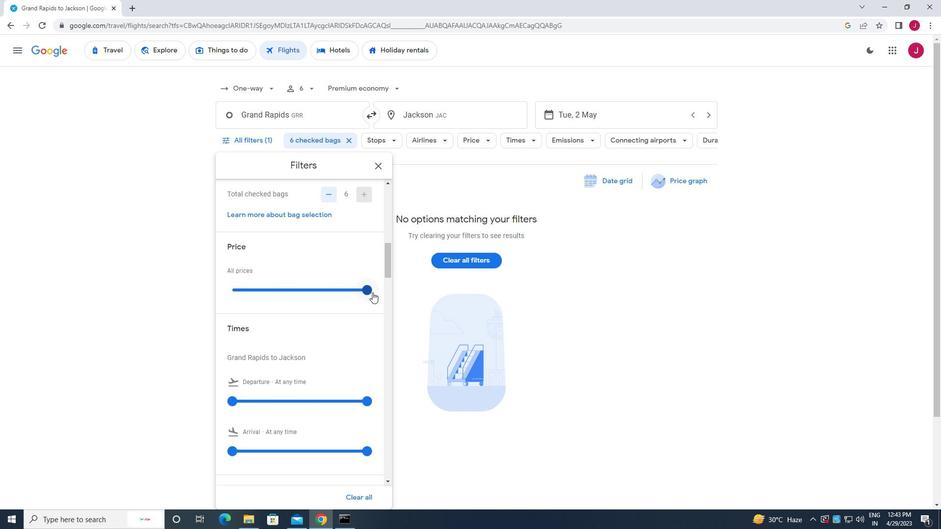 
Action: Mouse pressed left at (370, 289)
Screenshot: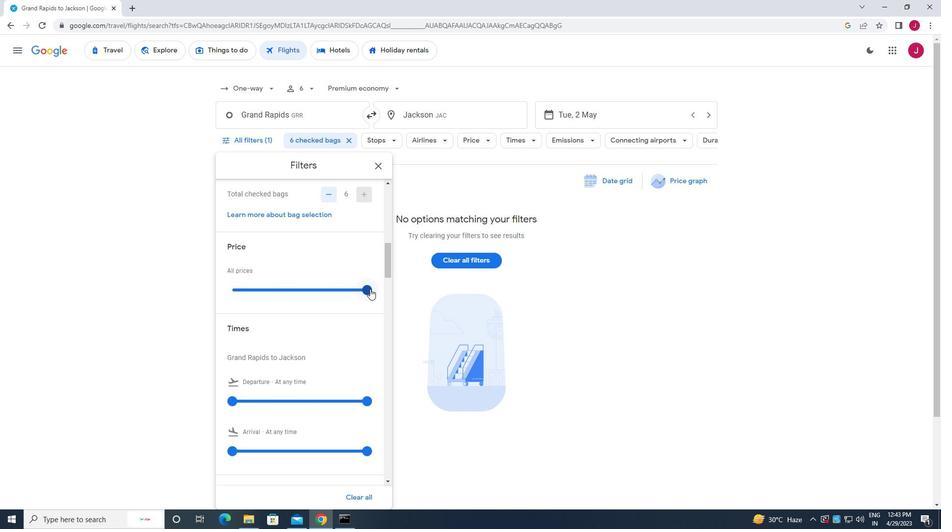 
Action: Mouse moved to (362, 314)
Screenshot: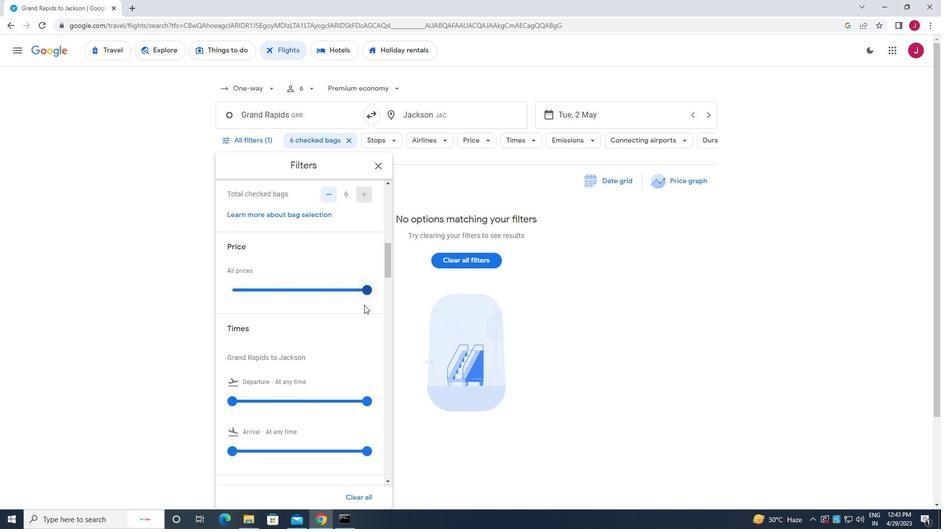 
Action: Mouse scrolled (362, 314) with delta (0, 0)
Screenshot: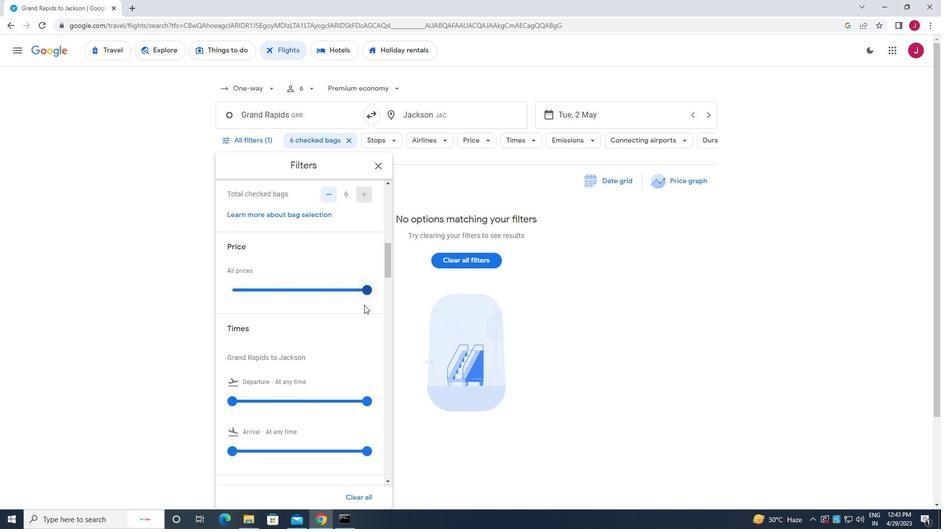 
Action: Mouse scrolled (362, 314) with delta (0, 0)
Screenshot: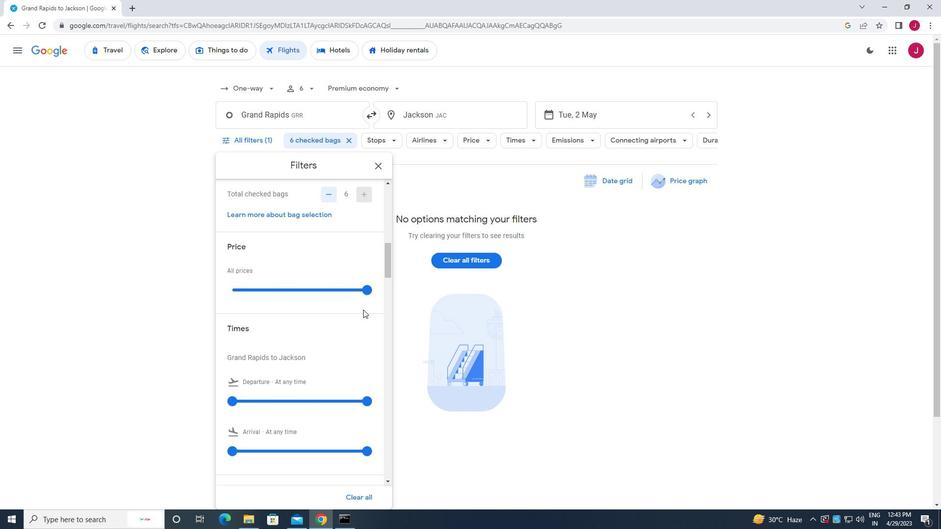 
Action: Mouse scrolled (362, 314) with delta (0, 0)
Screenshot: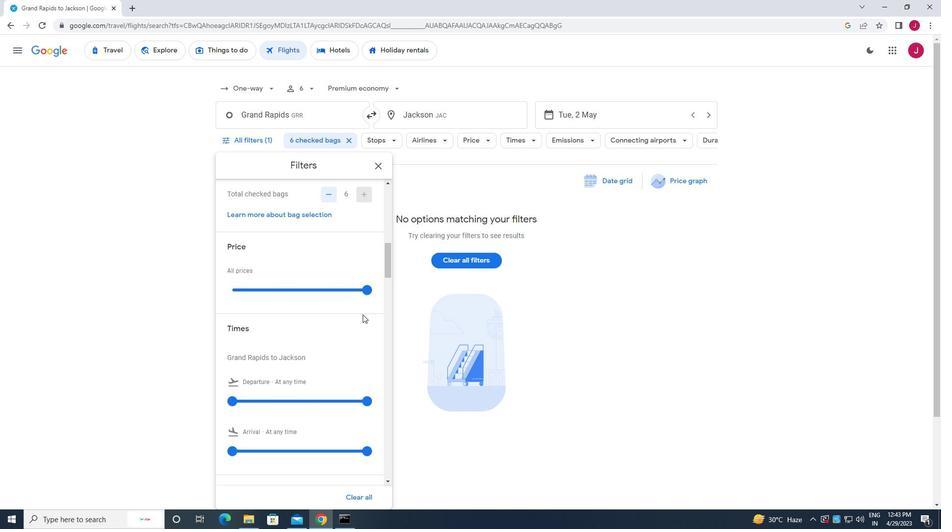 
Action: Mouse moved to (362, 315)
Screenshot: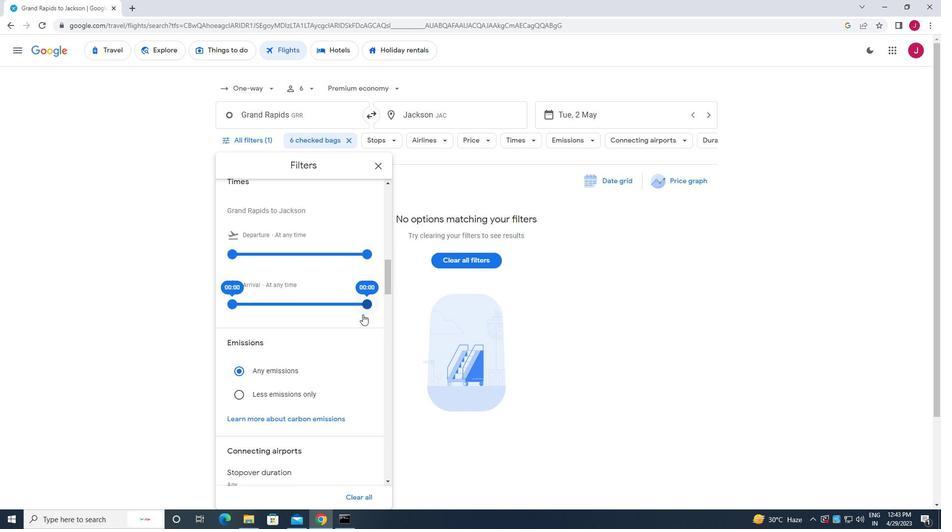
Action: Mouse scrolled (362, 315) with delta (0, 0)
Screenshot: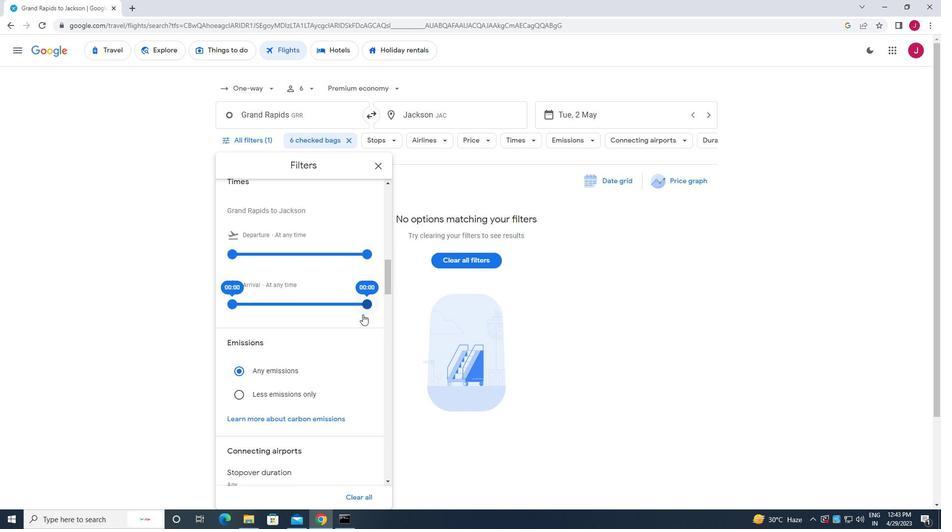 
Action: Mouse moved to (235, 203)
Screenshot: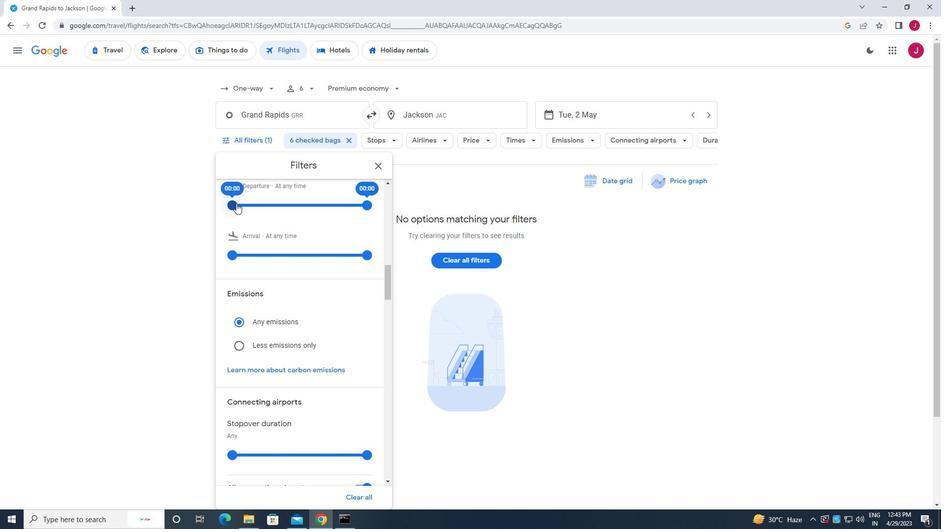 
Action: Mouse pressed left at (235, 203)
Screenshot: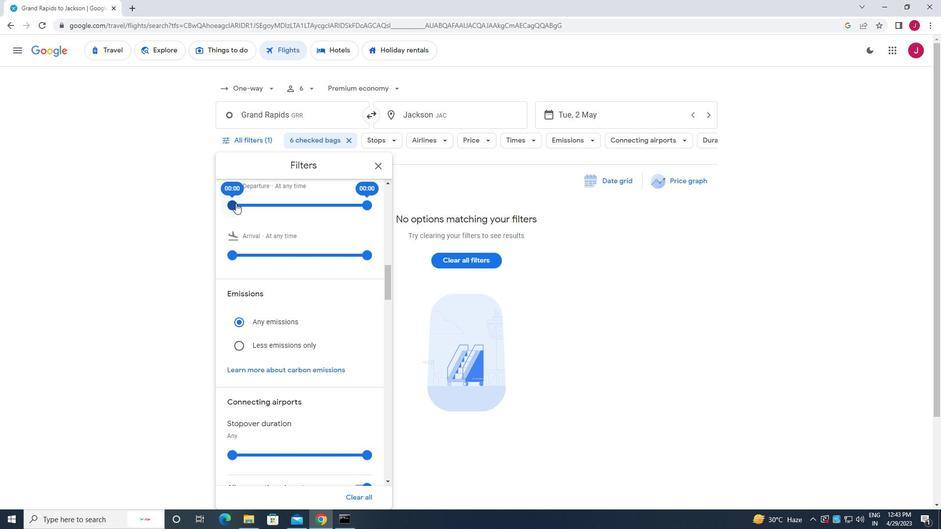 
Action: Mouse moved to (369, 205)
Screenshot: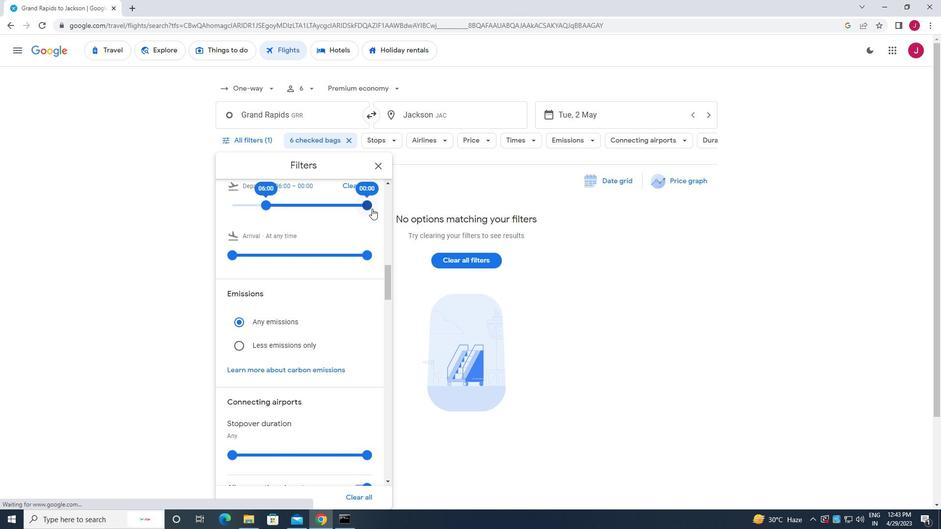 
Action: Mouse pressed left at (369, 205)
Screenshot: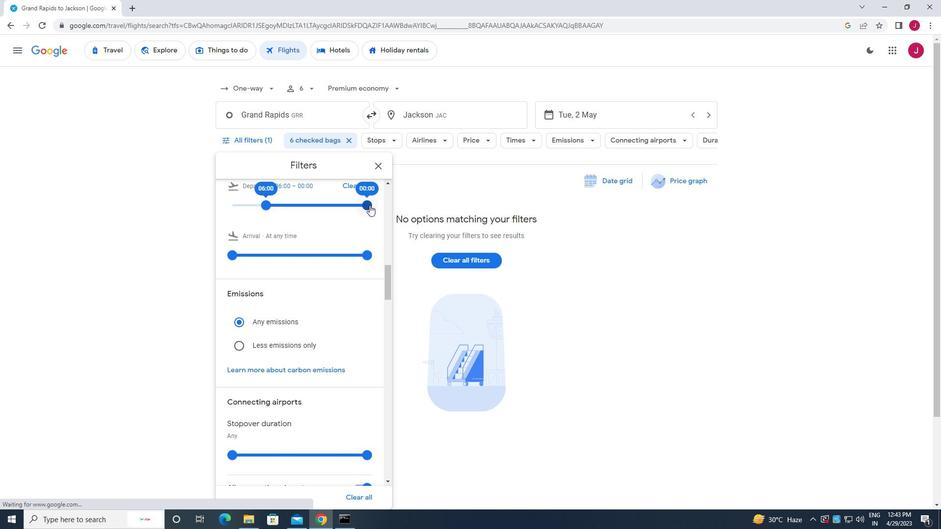 
Action: Mouse moved to (375, 164)
Screenshot: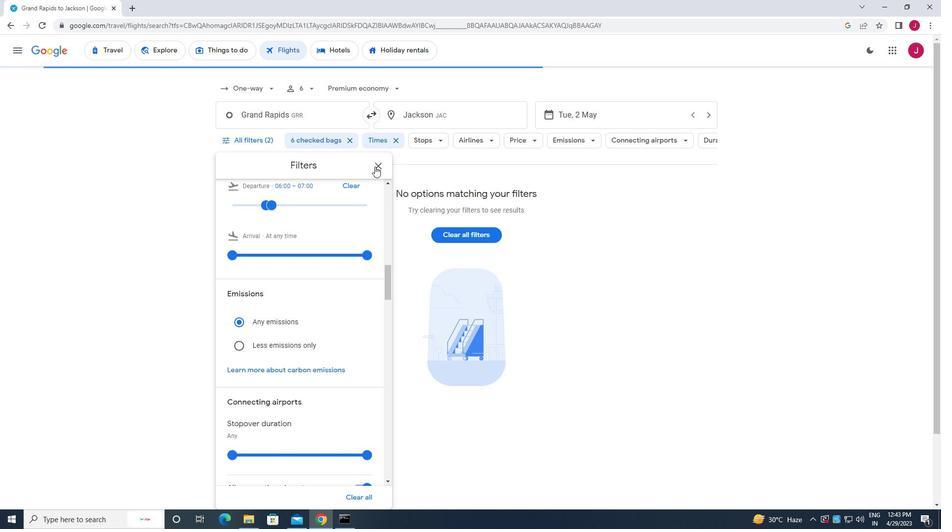 
Action: Mouse pressed left at (375, 164)
Screenshot: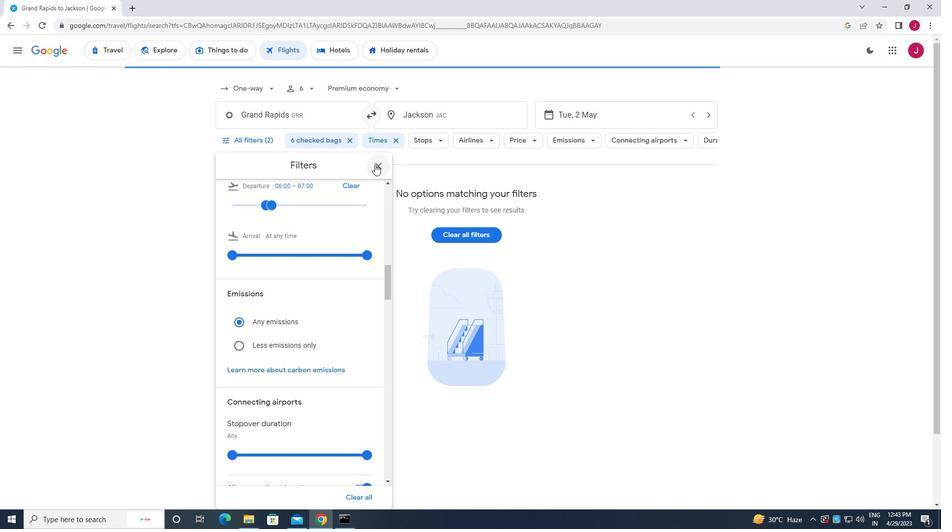 
Action: Mouse moved to (375, 164)
Screenshot: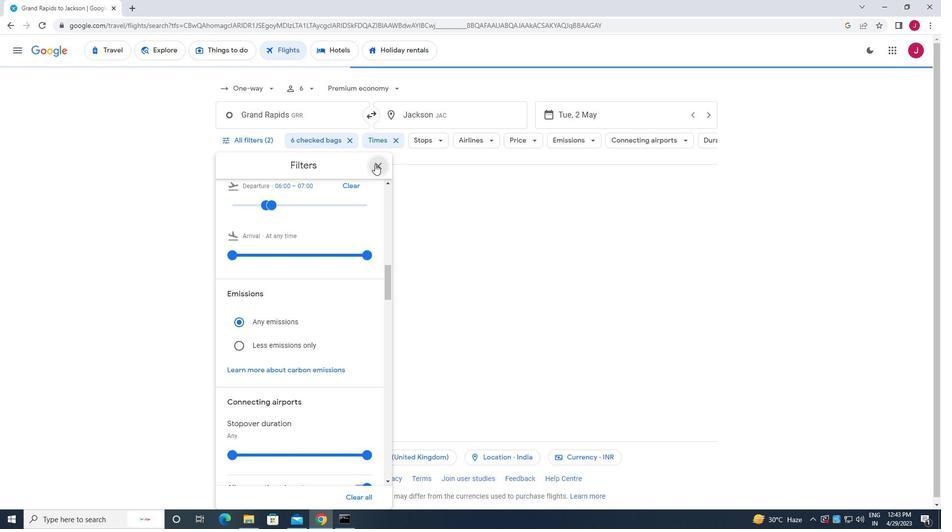 
